 Task: Create a due date automation trigger when advanced on, on the monday before a card is due add fields without custom field "Resume" set to a number greater or equal to 1 and greater than 10 at 11:00 AM.
Action: Mouse moved to (1300, 95)
Screenshot: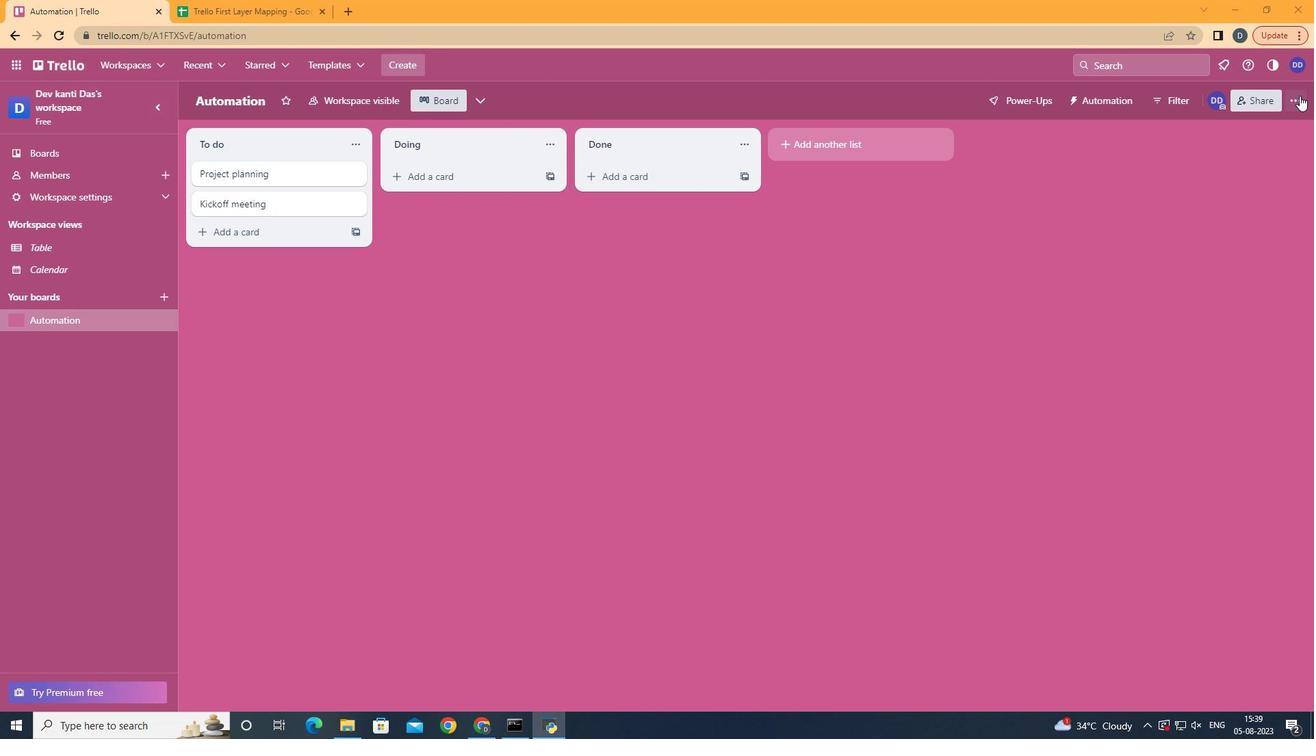 
Action: Mouse pressed left at (1300, 95)
Screenshot: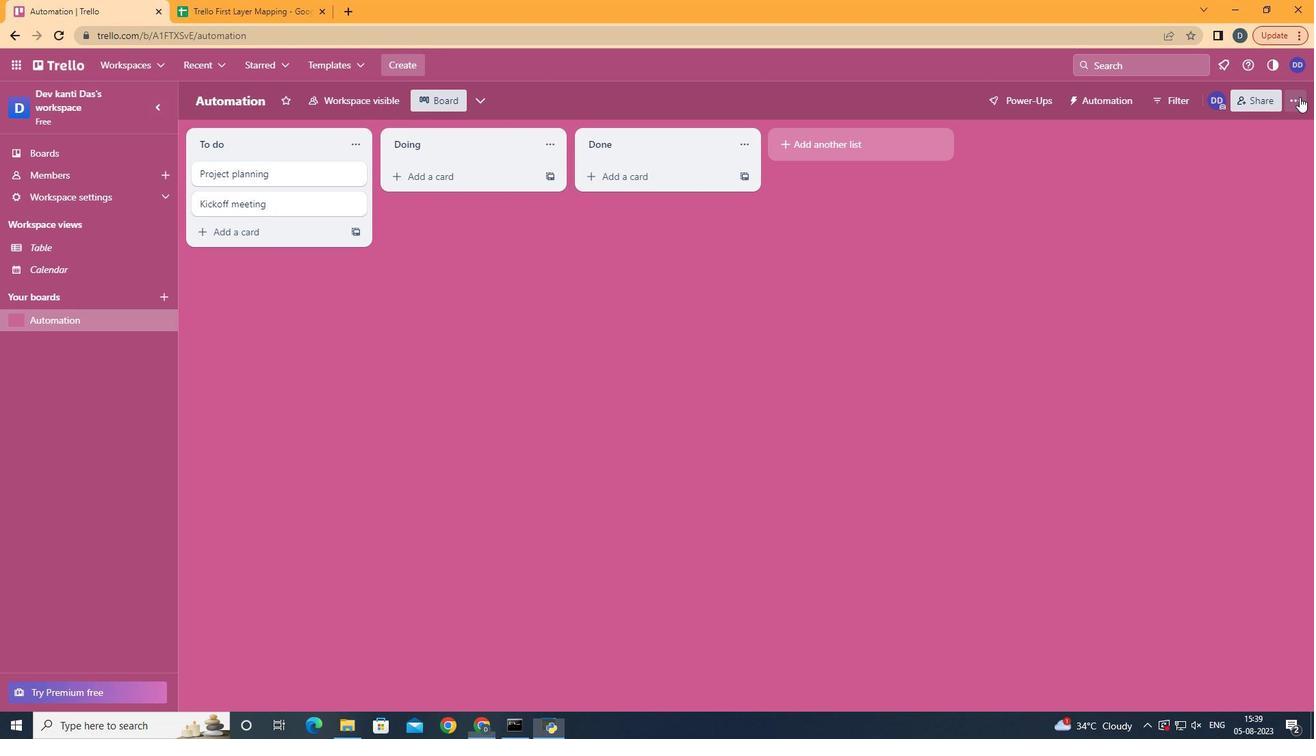 
Action: Mouse moved to (1185, 288)
Screenshot: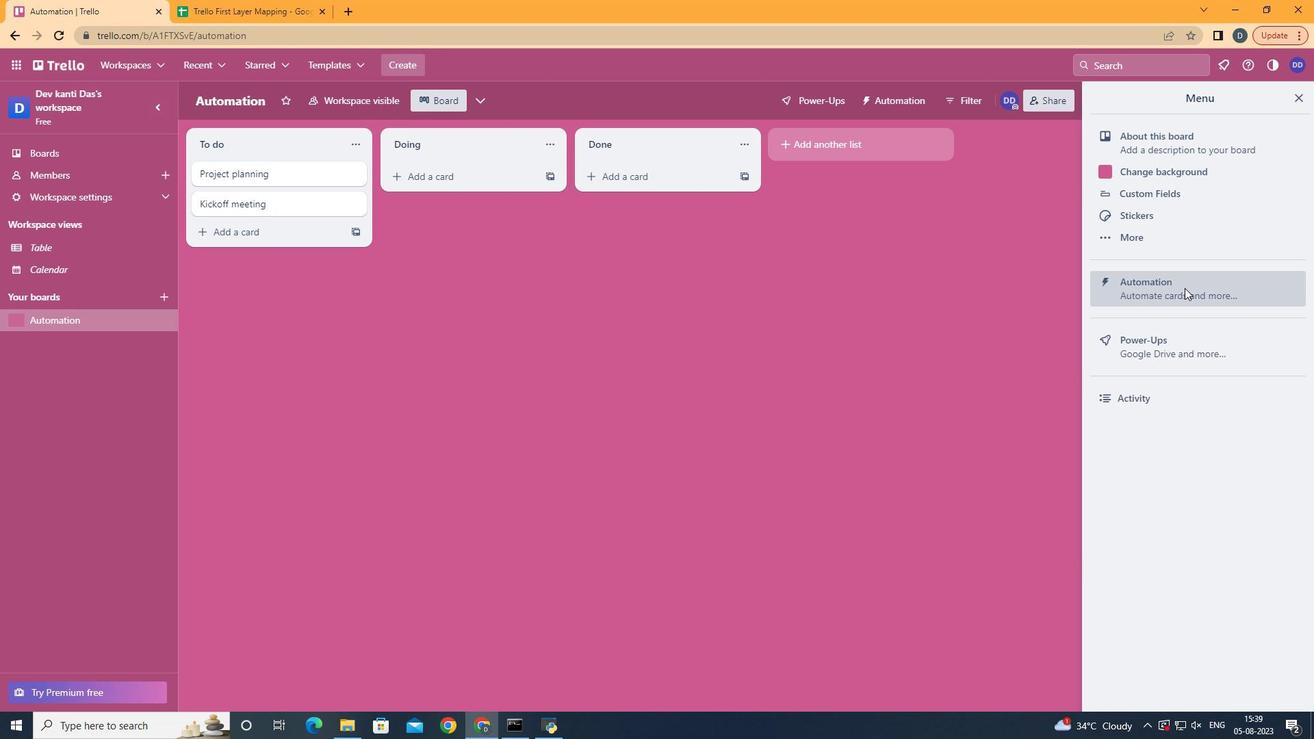 
Action: Mouse pressed left at (1185, 288)
Screenshot: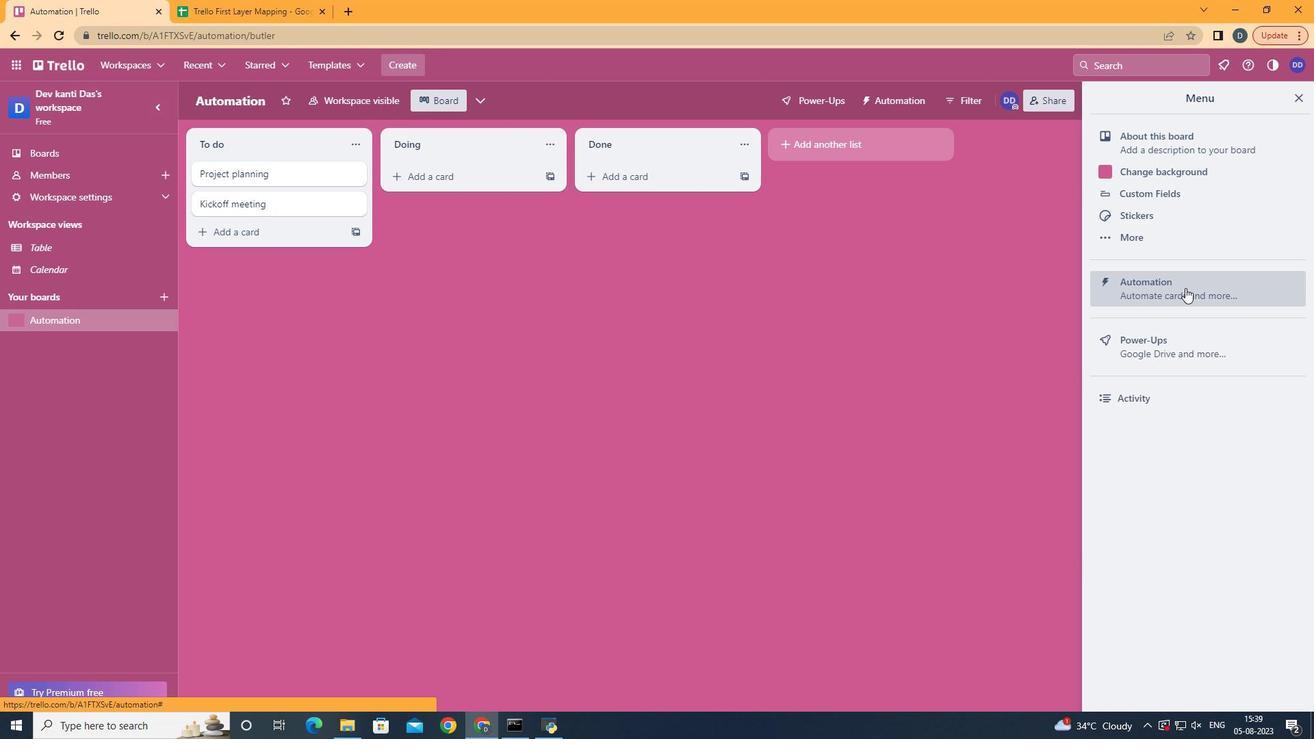 
Action: Mouse moved to (273, 276)
Screenshot: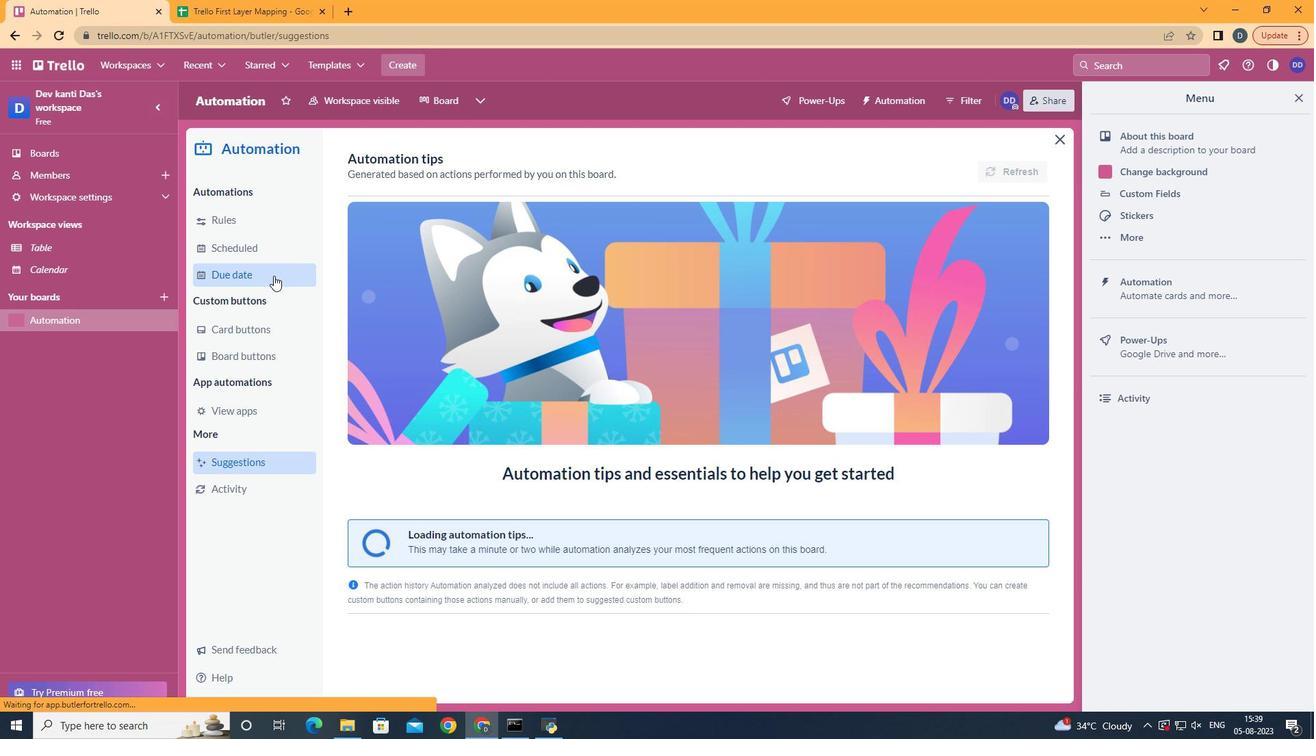 
Action: Mouse pressed left at (273, 276)
Screenshot: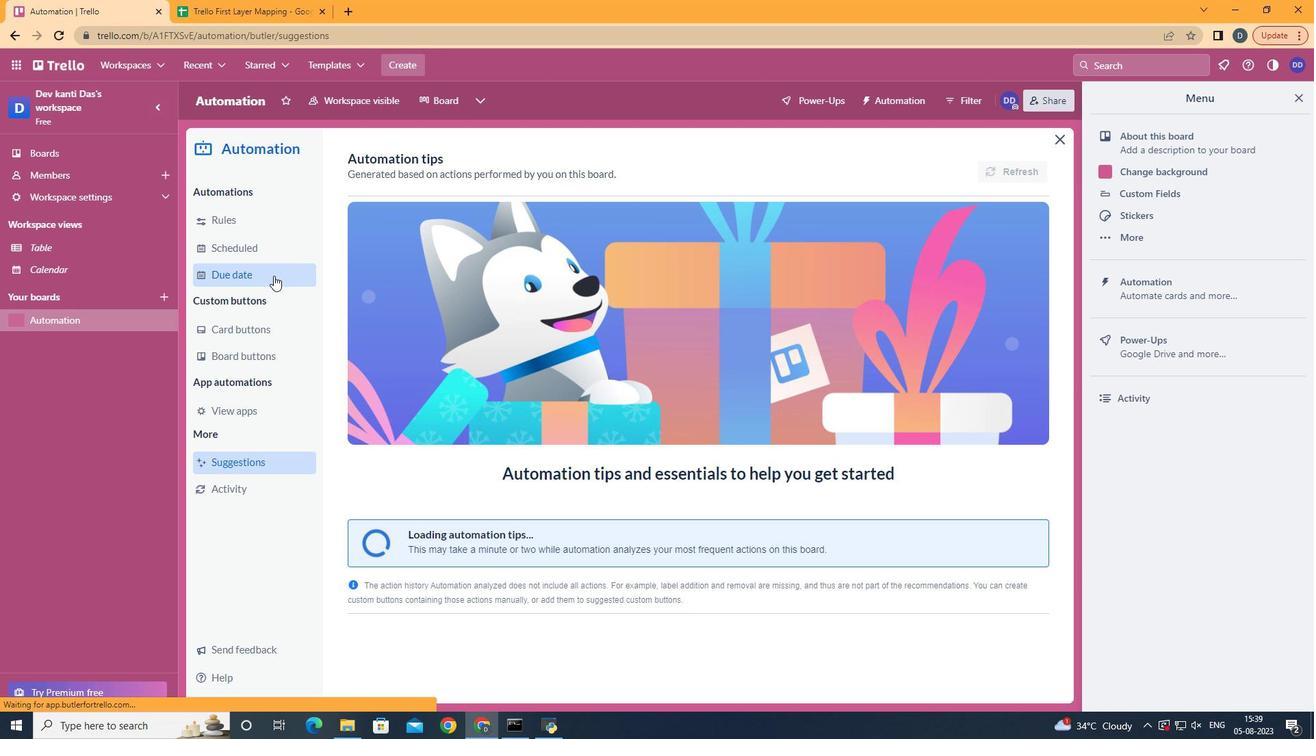 
Action: Mouse moved to (958, 160)
Screenshot: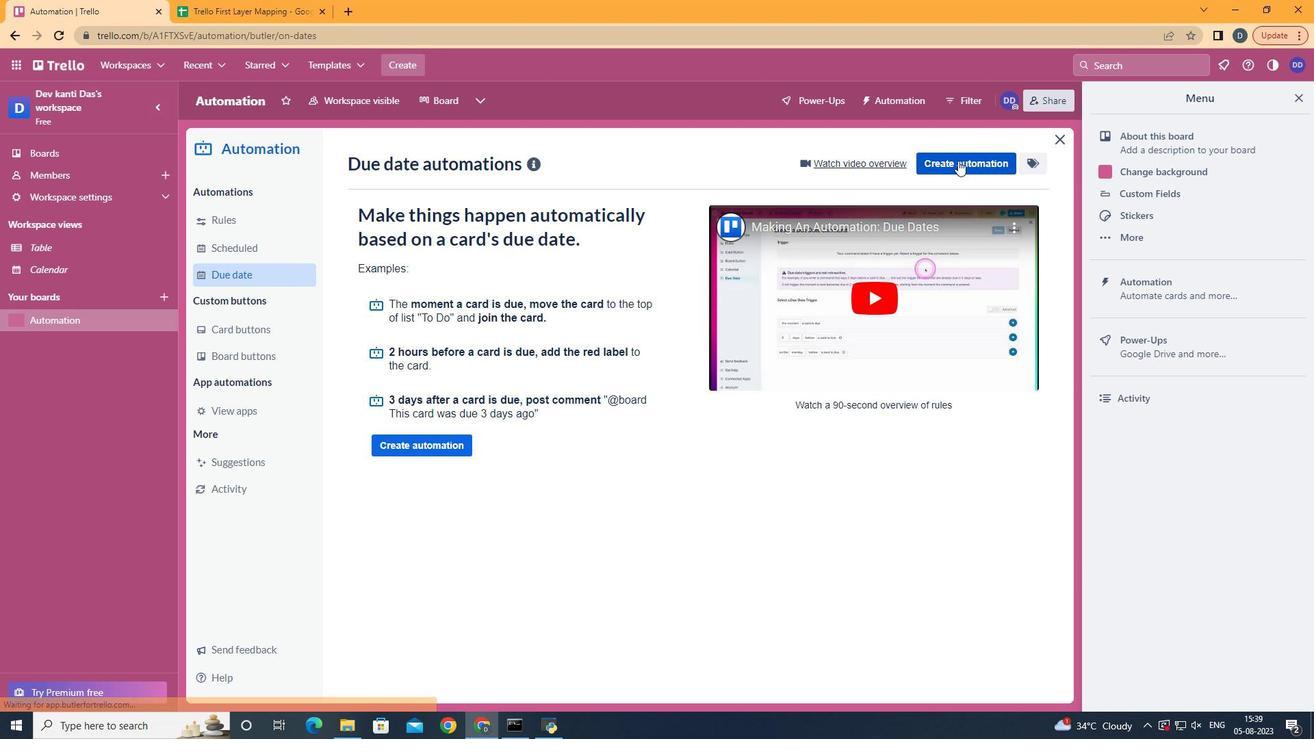
Action: Mouse pressed left at (958, 160)
Screenshot: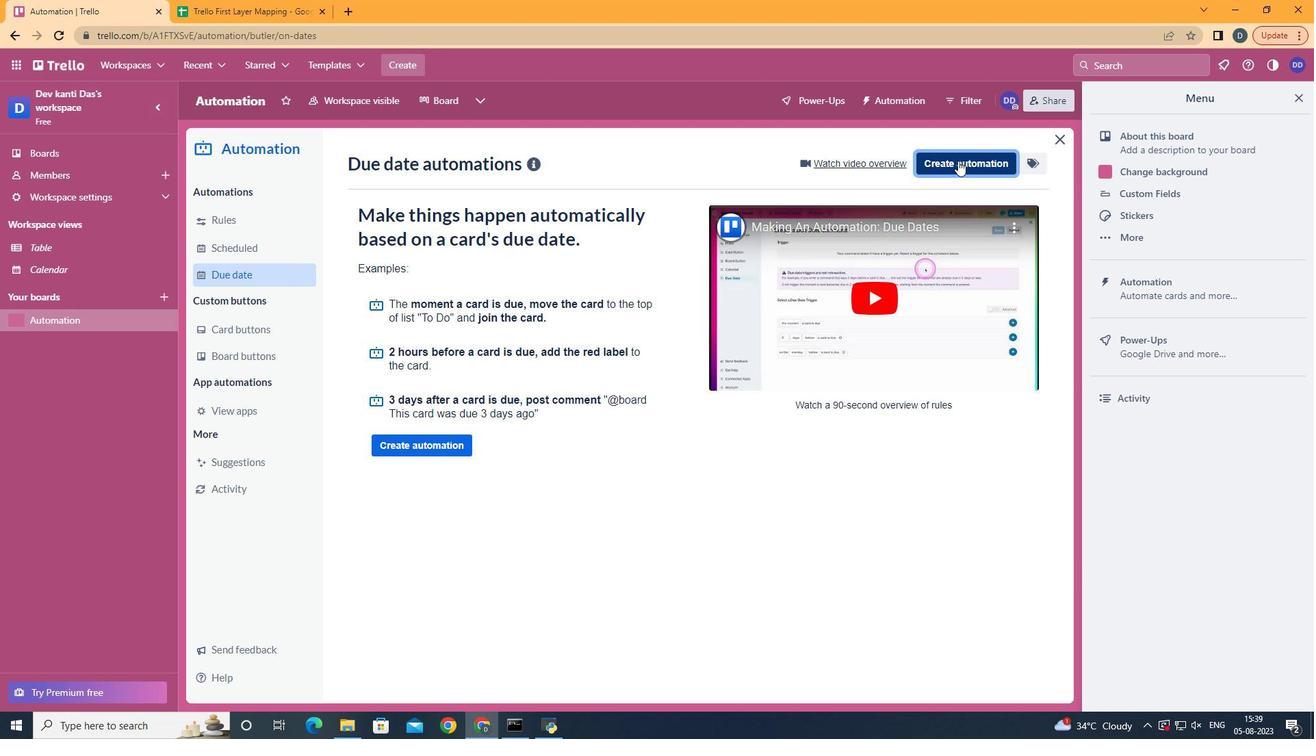 
Action: Mouse moved to (680, 296)
Screenshot: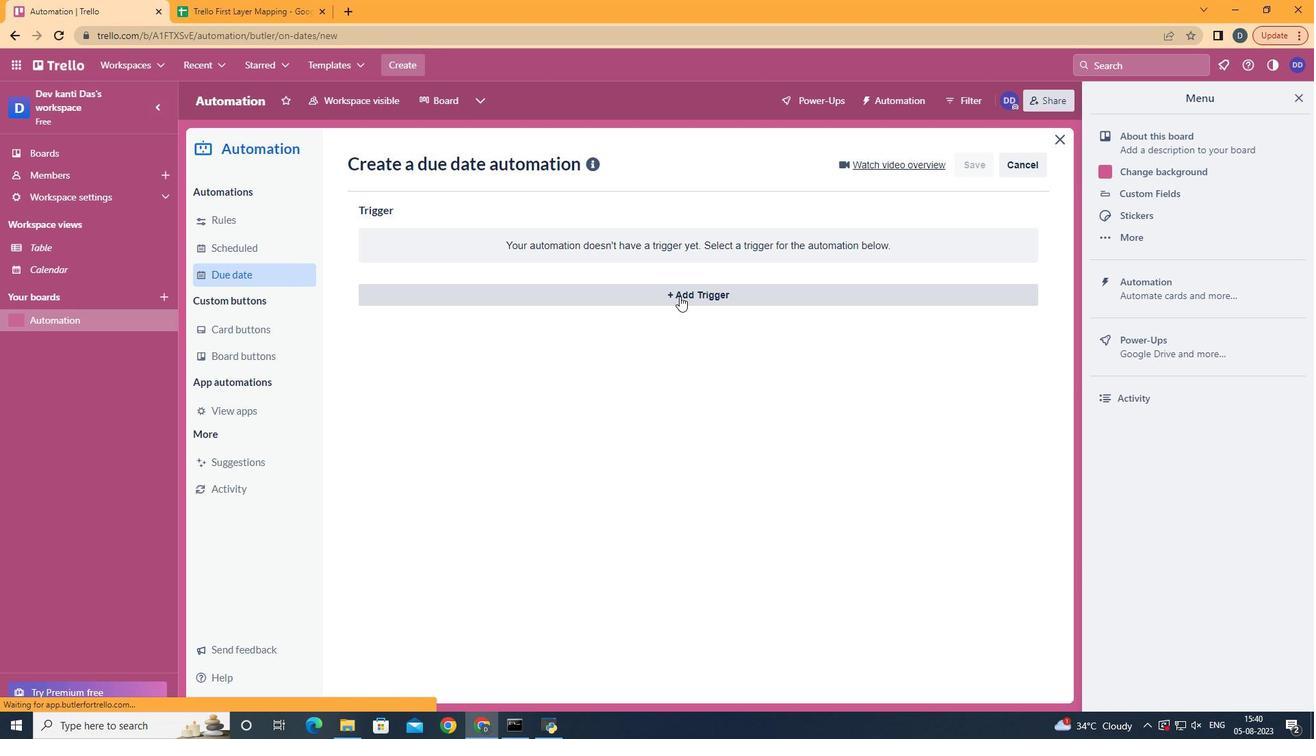 
Action: Mouse pressed left at (680, 296)
Screenshot: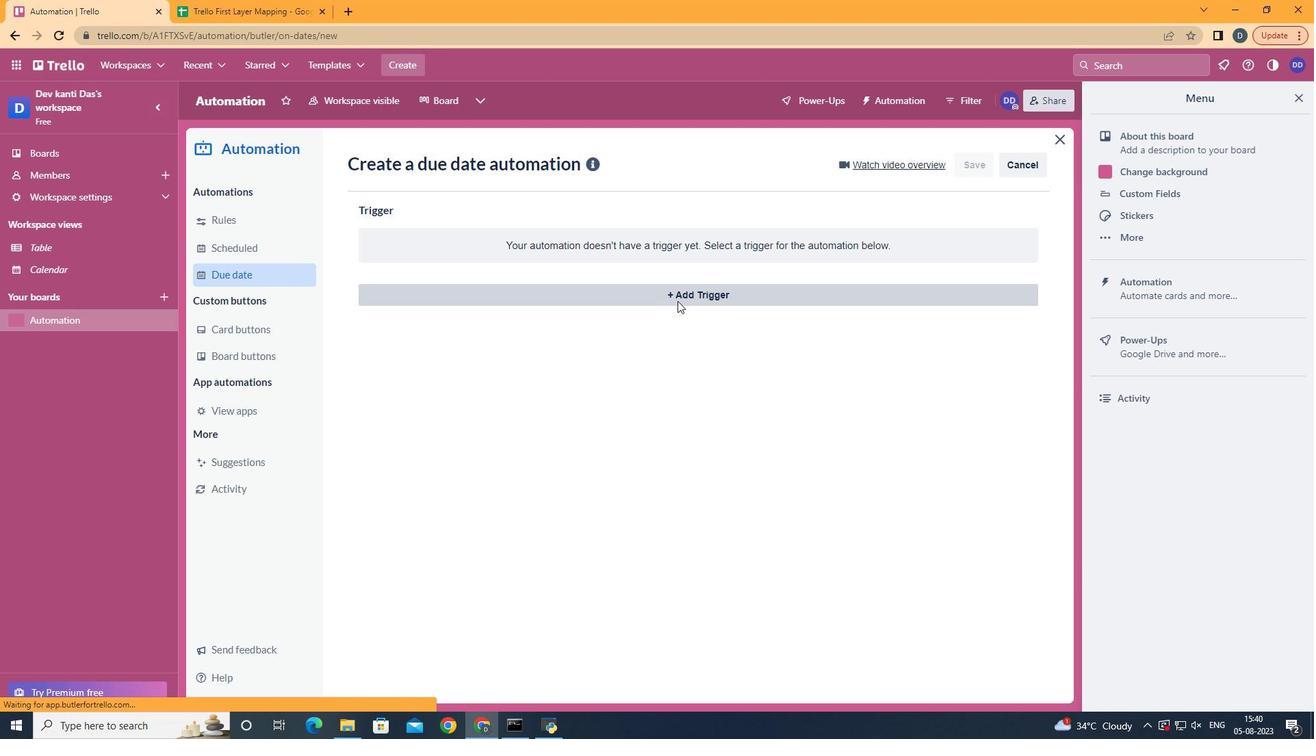 
Action: Mouse moved to (439, 355)
Screenshot: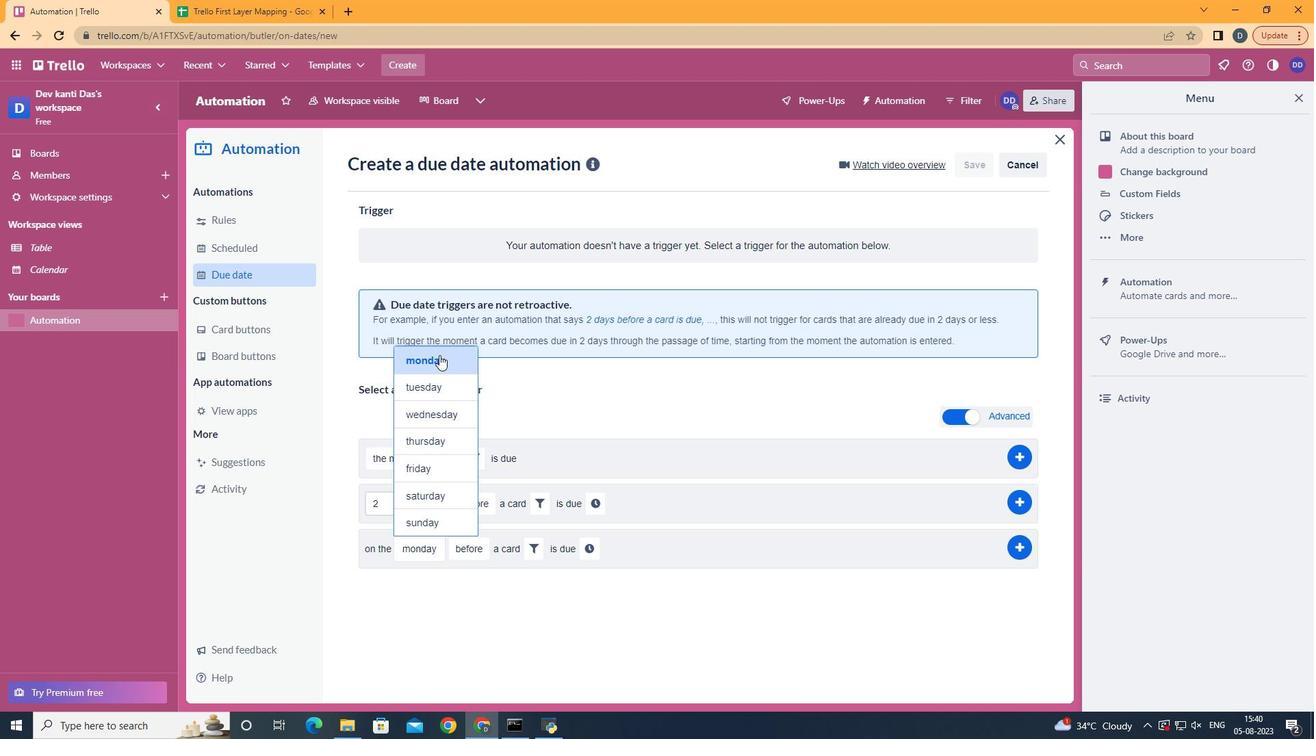 
Action: Mouse pressed left at (439, 355)
Screenshot: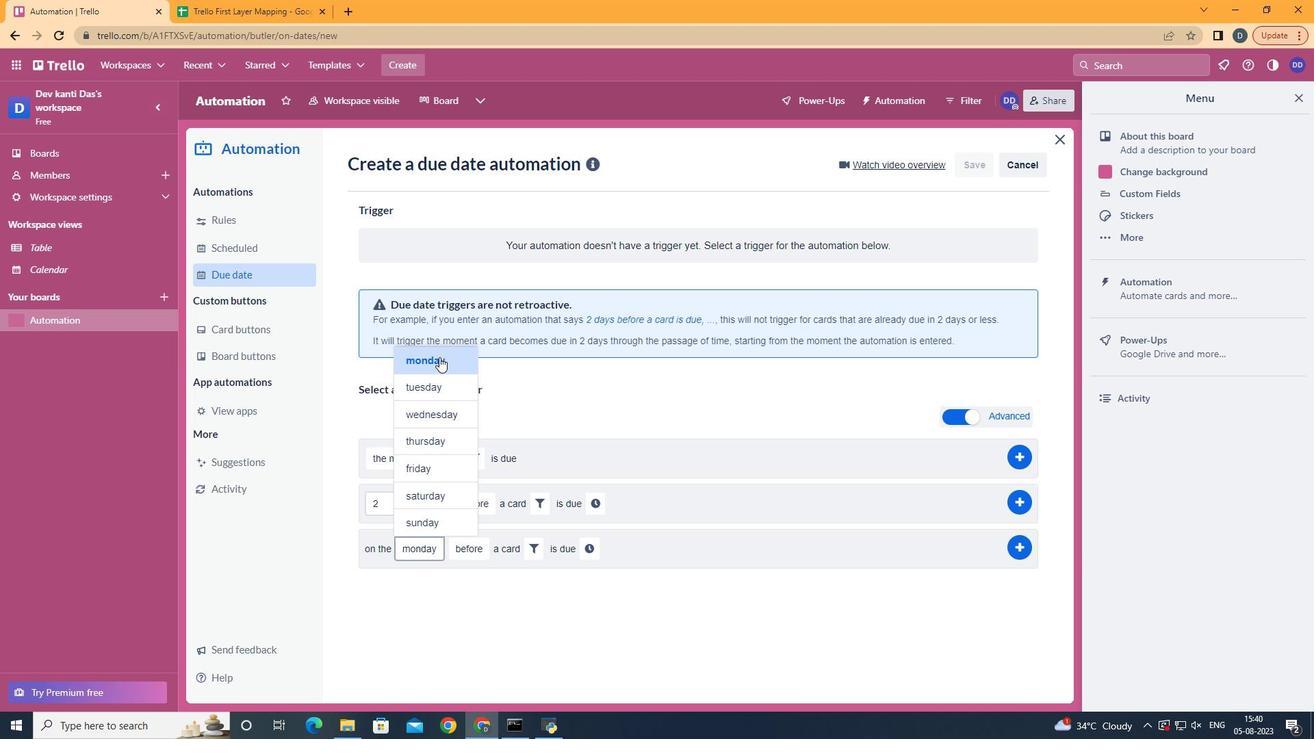 
Action: Mouse moved to (473, 565)
Screenshot: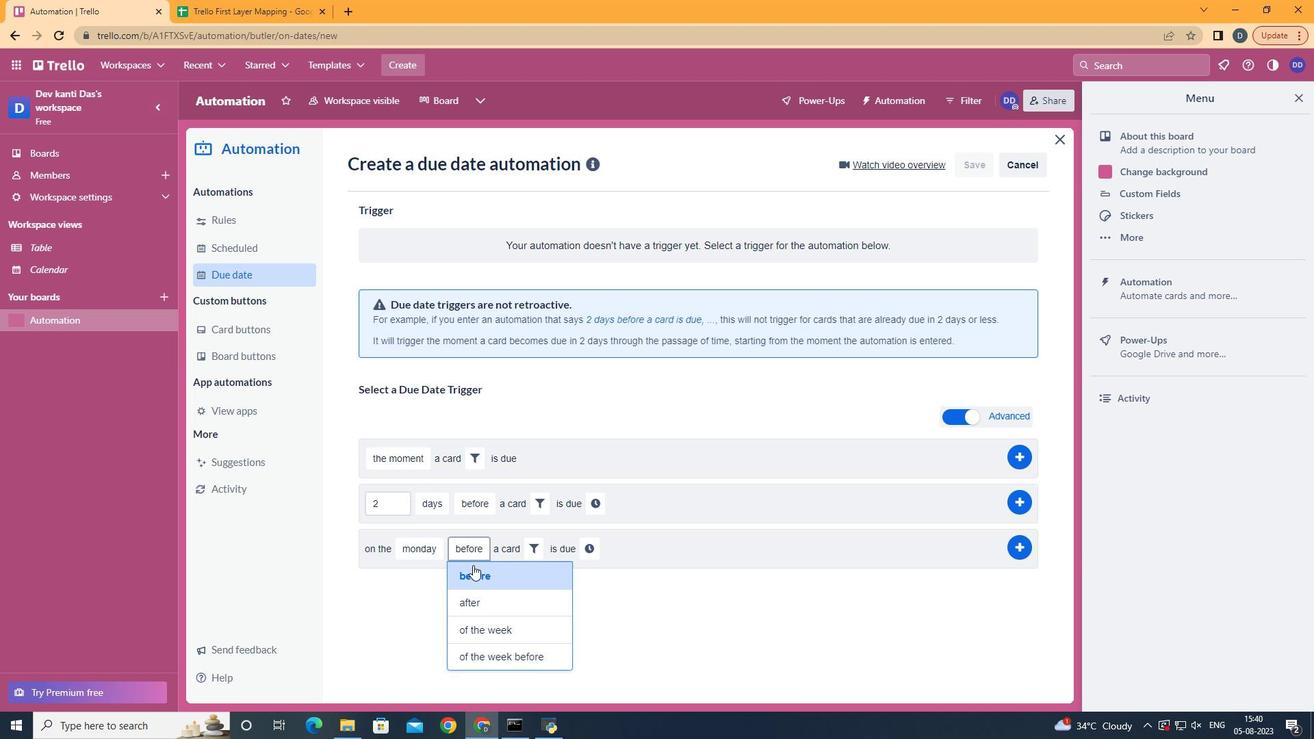
Action: Mouse pressed left at (473, 565)
Screenshot: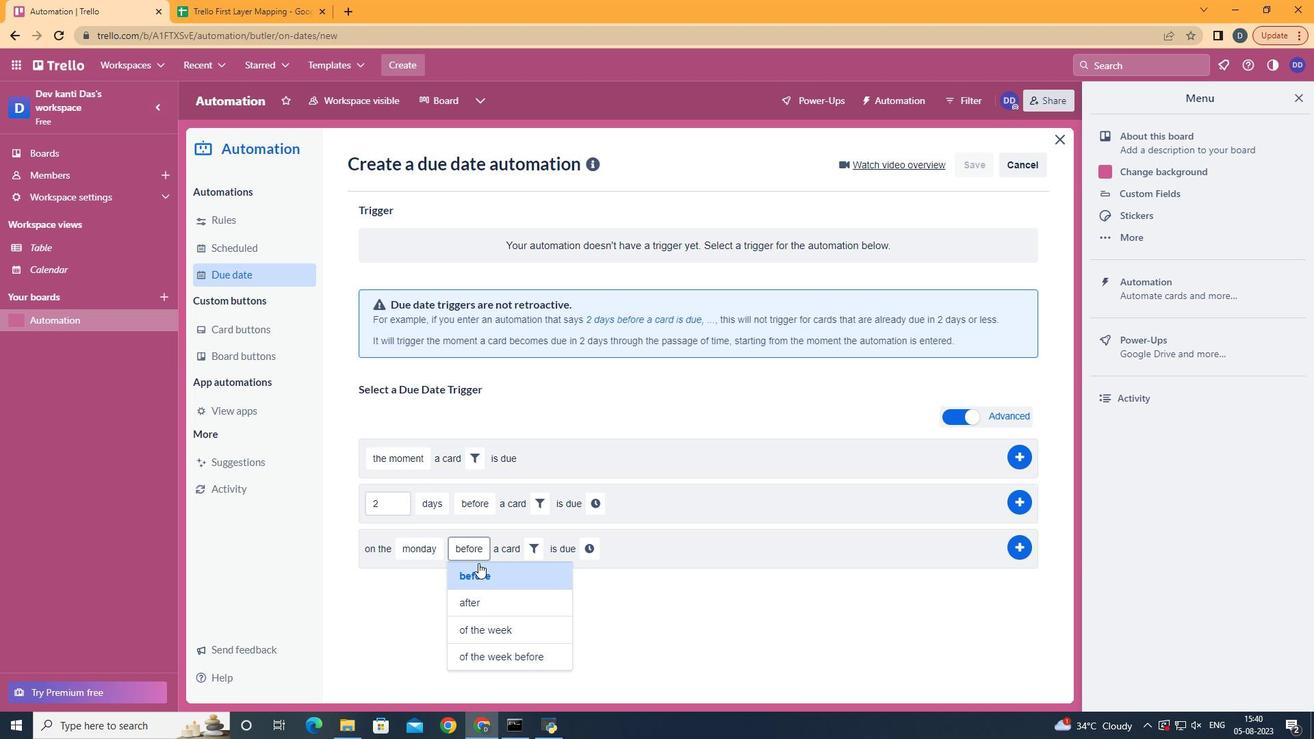 
Action: Mouse moved to (530, 541)
Screenshot: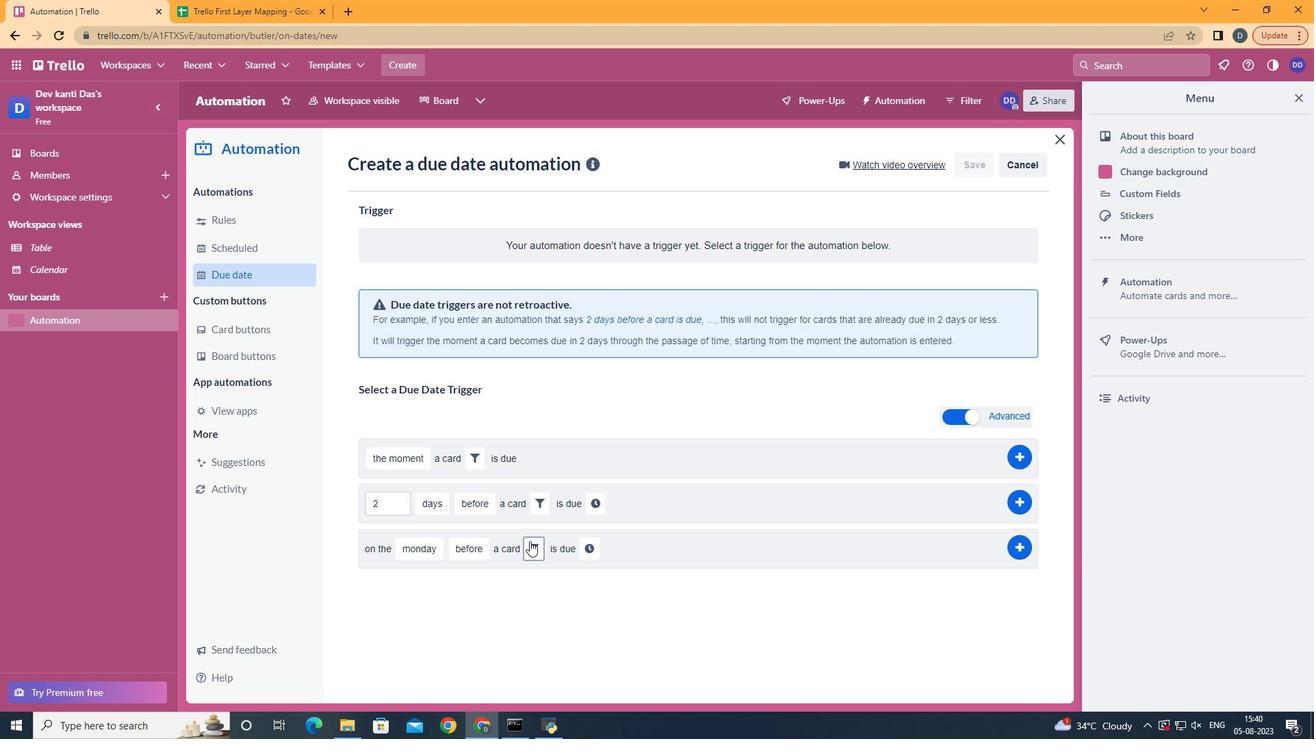 
Action: Mouse pressed left at (530, 541)
Screenshot: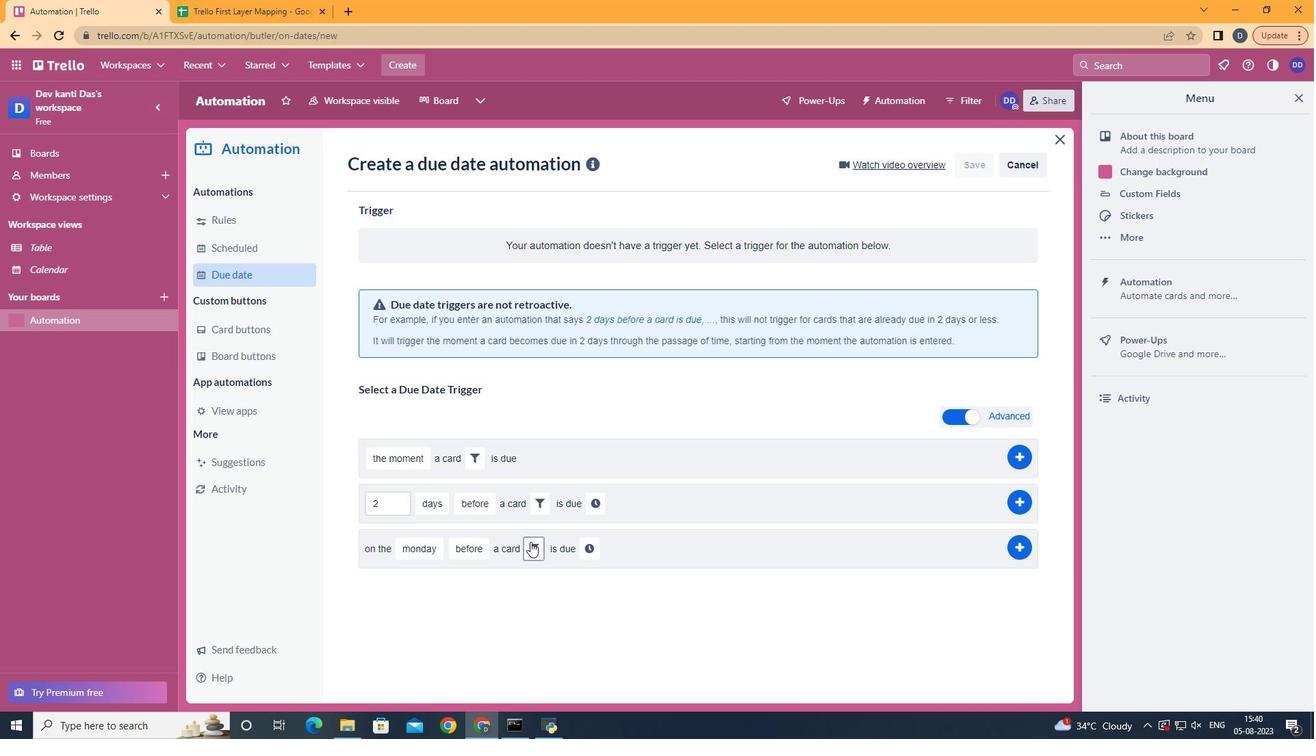 
Action: Mouse moved to (751, 600)
Screenshot: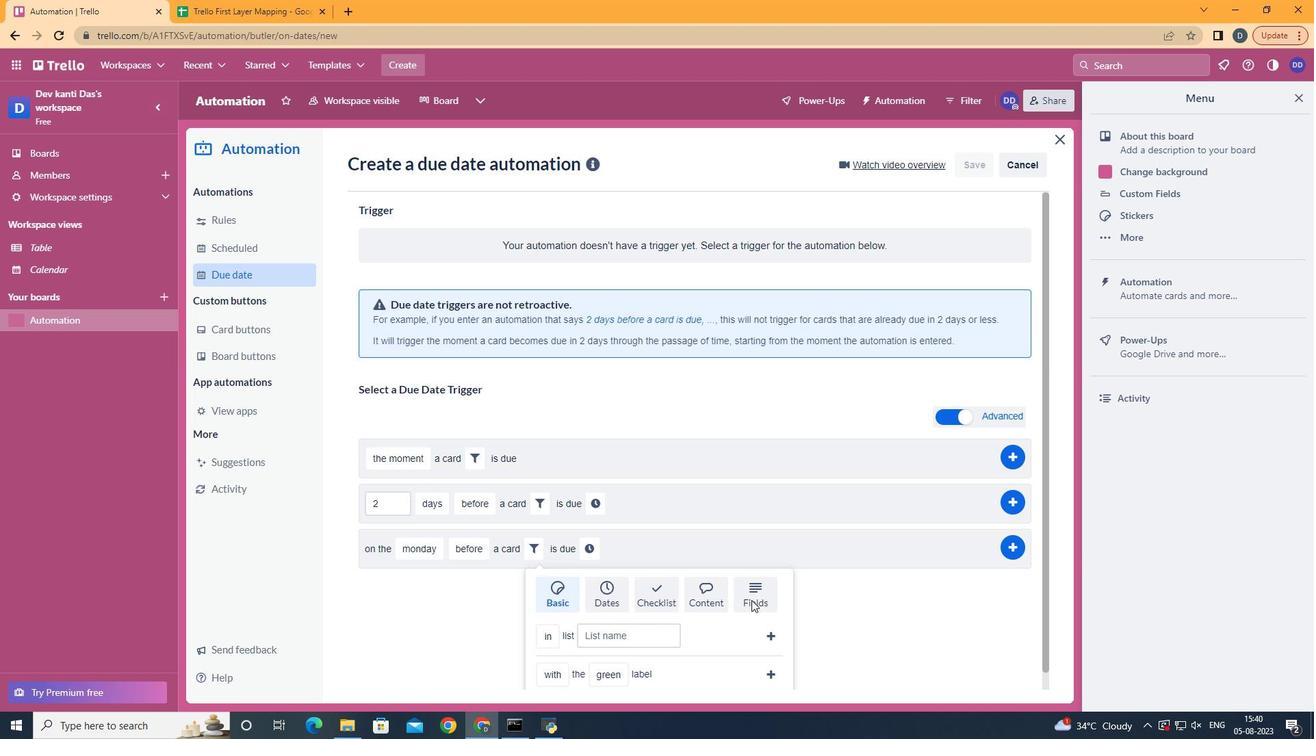 
Action: Mouse pressed left at (751, 600)
Screenshot: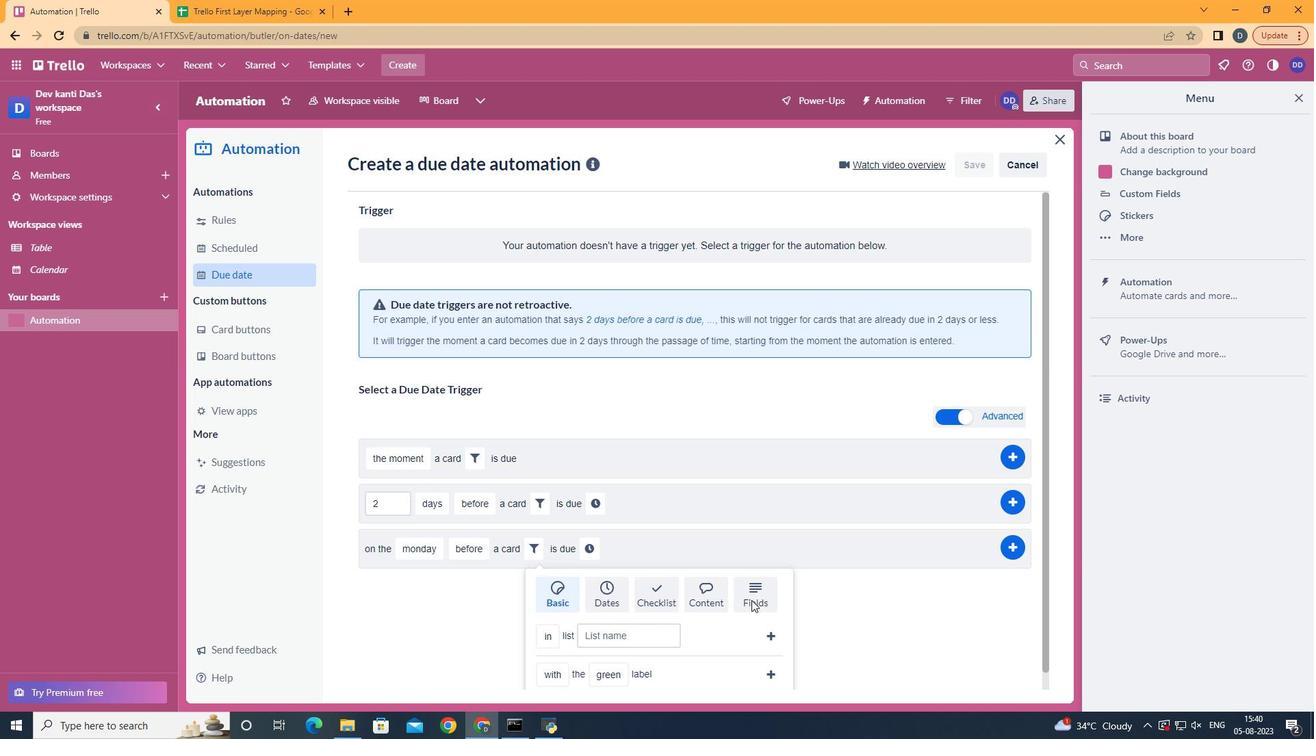 
Action: Mouse moved to (753, 590)
Screenshot: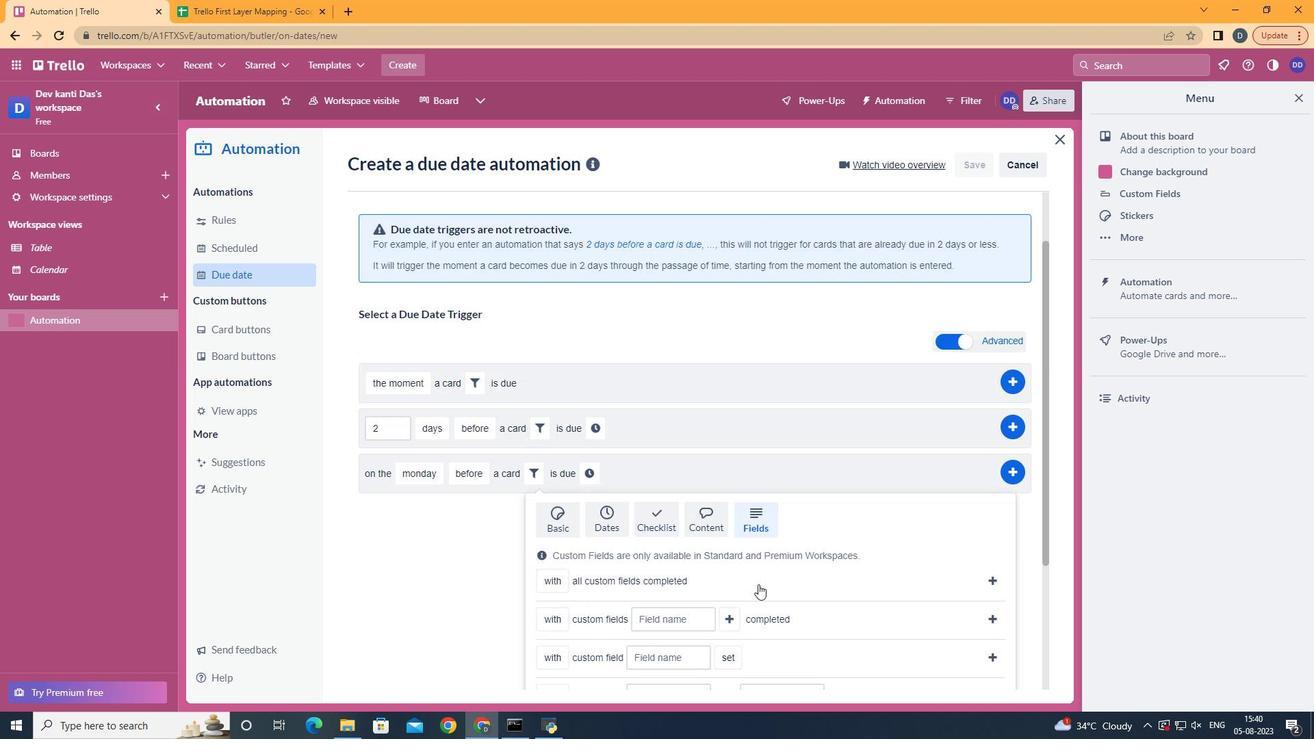 
Action: Mouse scrolled (753, 589) with delta (0, 0)
Screenshot: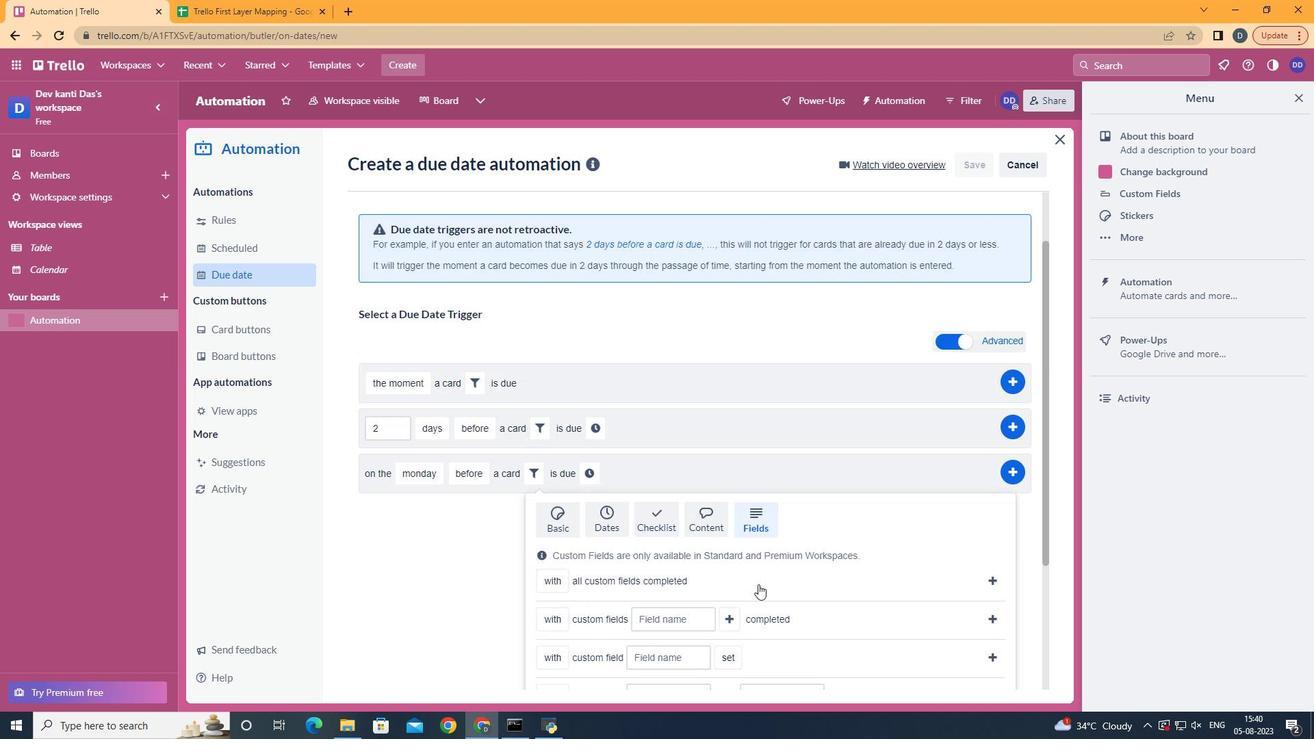 
Action: Mouse scrolled (753, 589) with delta (0, 0)
Screenshot: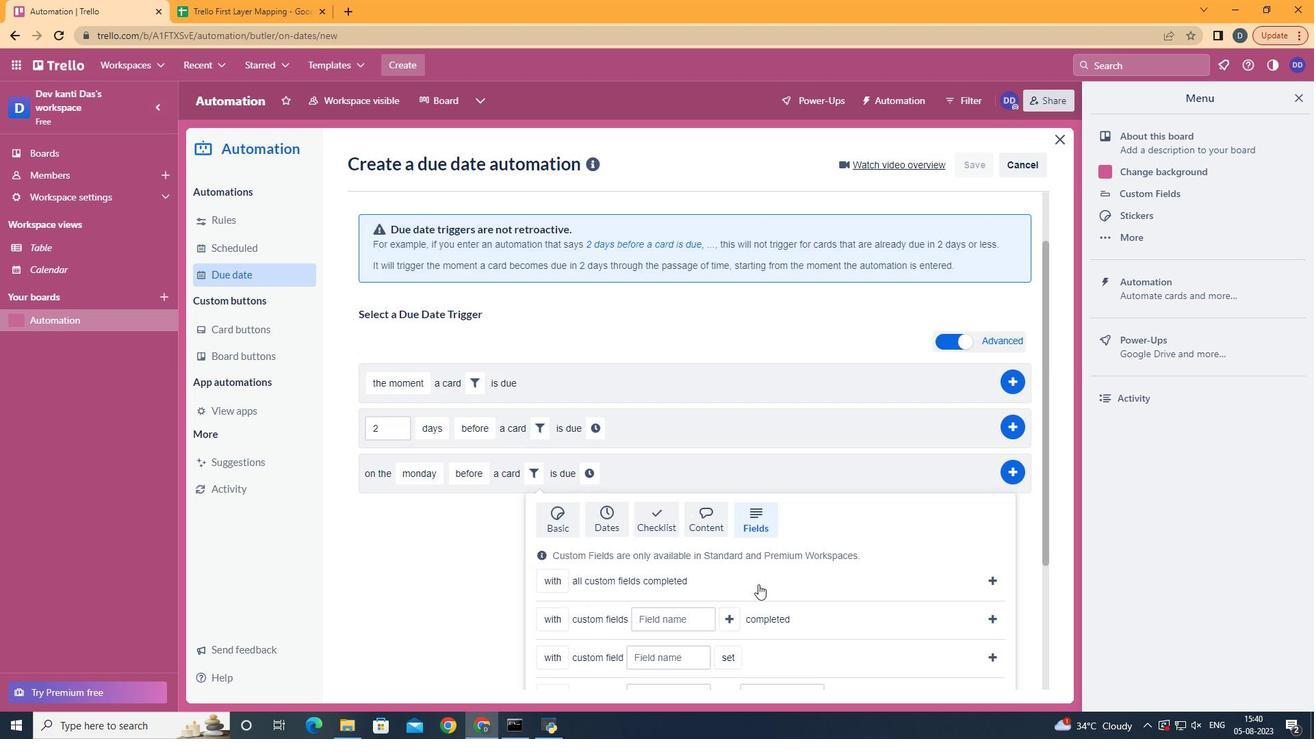 
Action: Mouse scrolled (753, 589) with delta (0, 0)
Screenshot: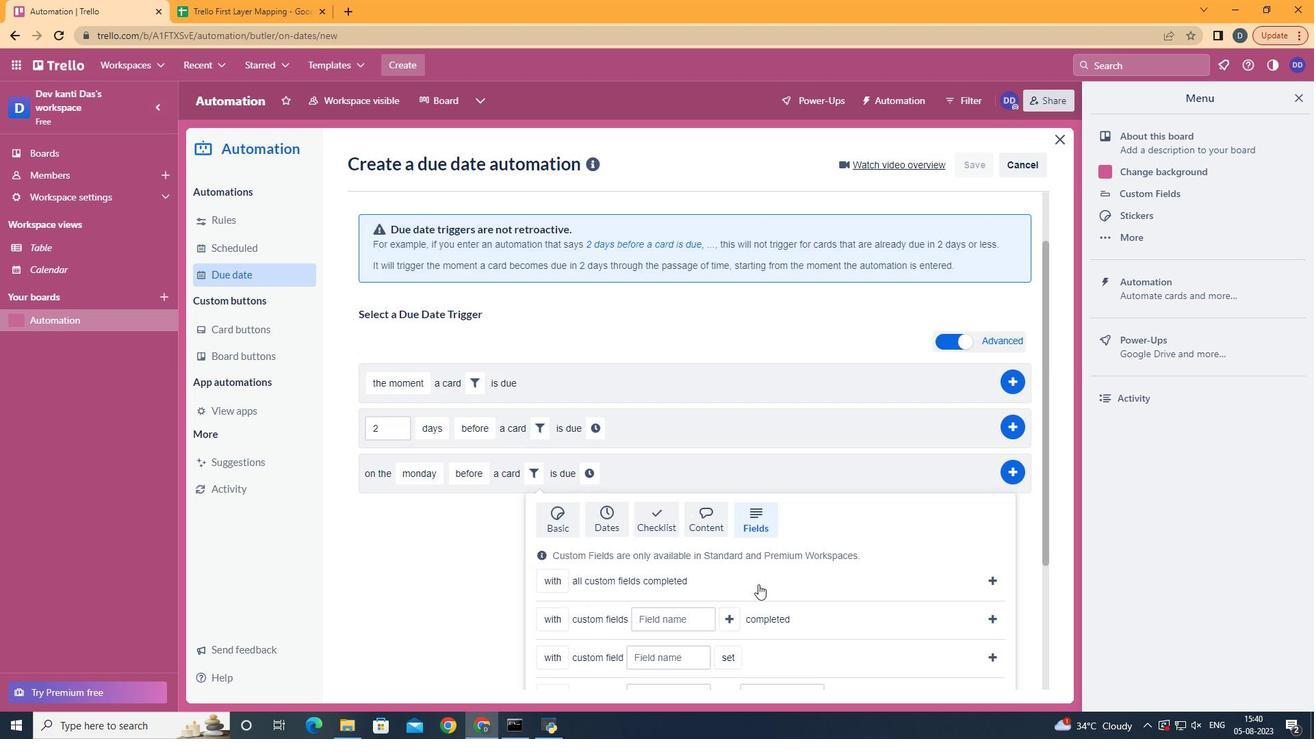 
Action: Mouse scrolled (753, 589) with delta (0, 0)
Screenshot: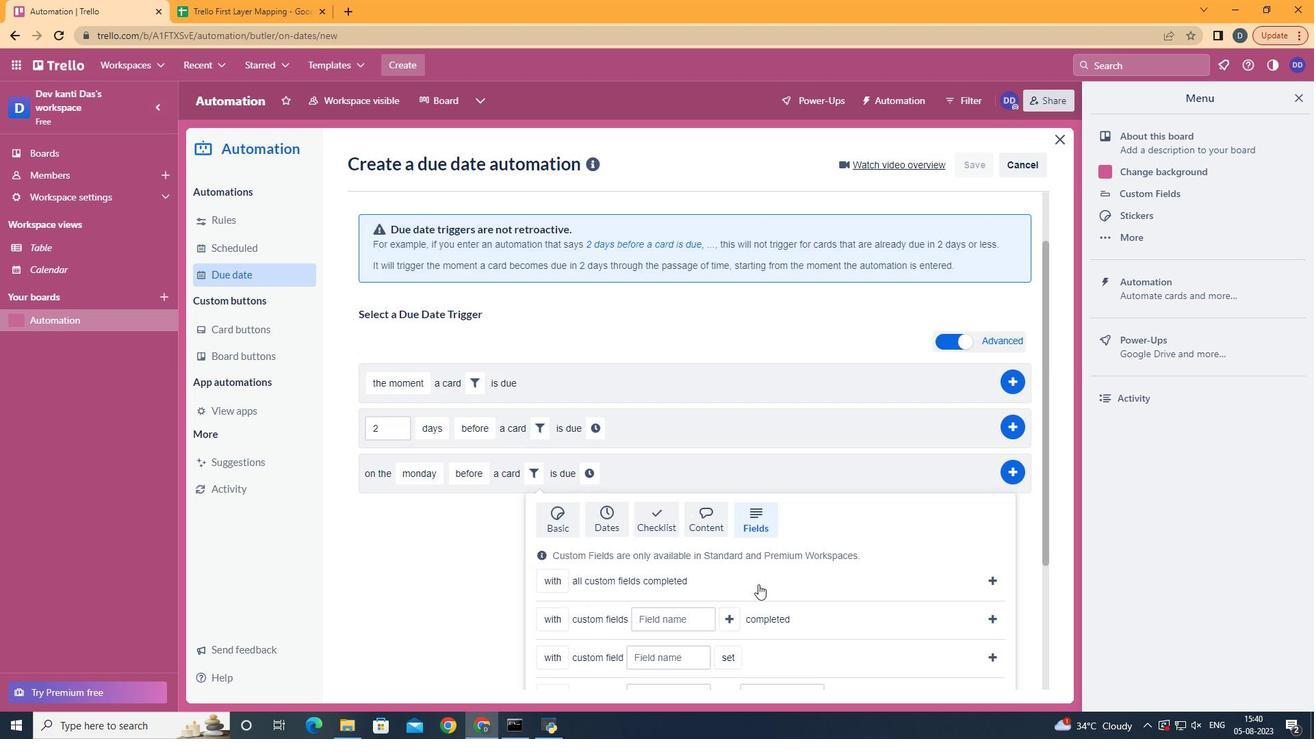 
Action: Mouse scrolled (753, 589) with delta (0, 0)
Screenshot: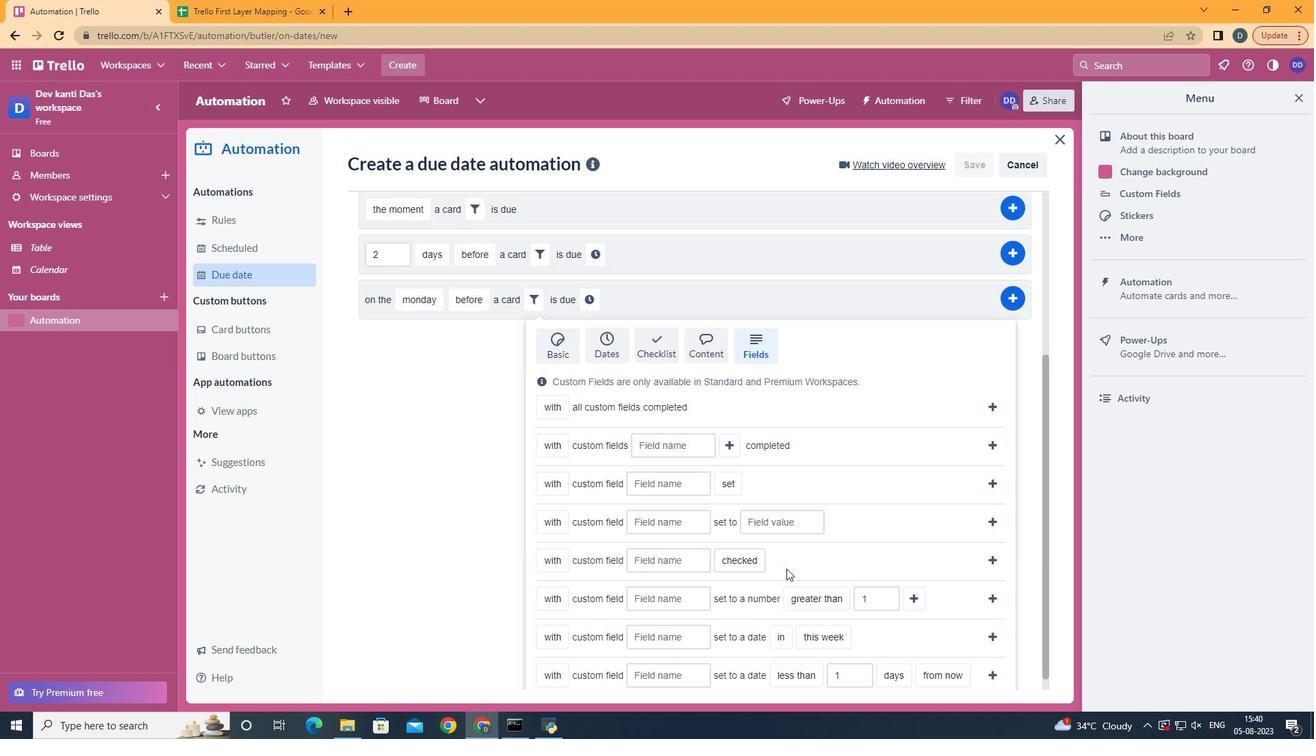 
Action: Mouse scrolled (753, 589) with delta (0, 0)
Screenshot: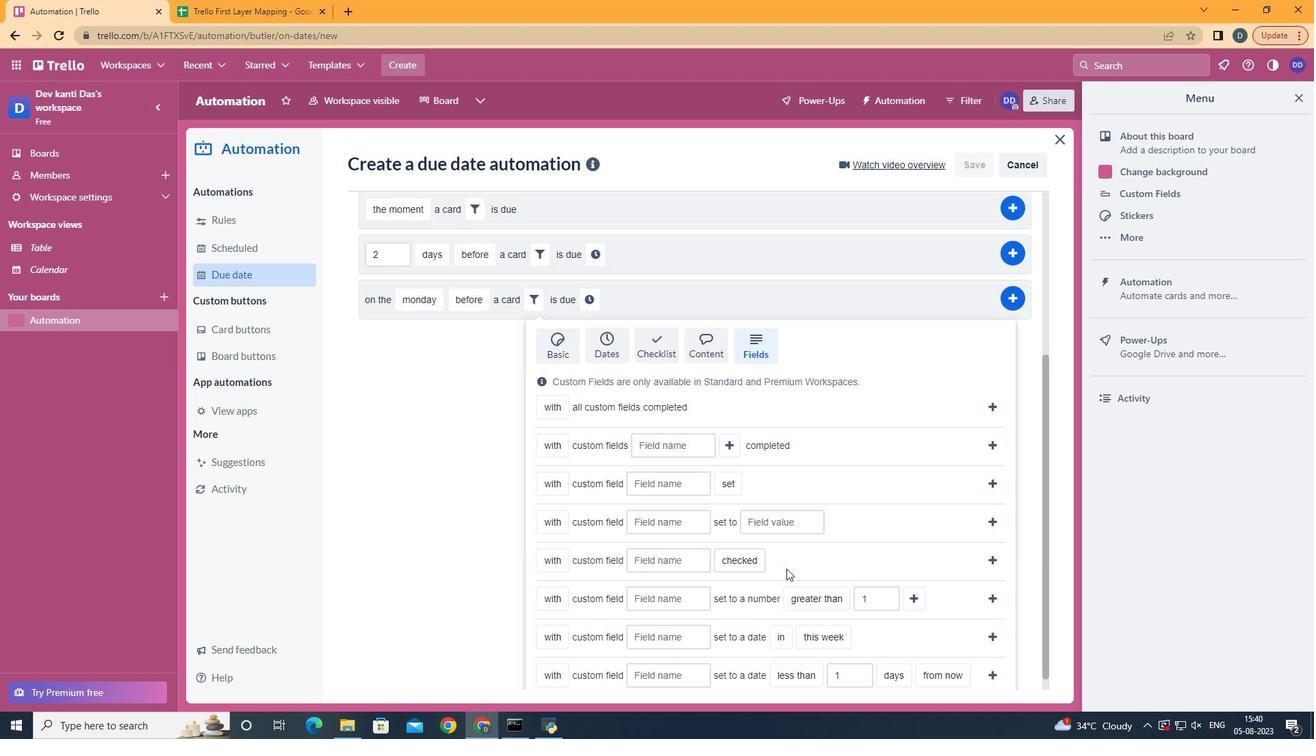 
Action: Mouse moved to (561, 640)
Screenshot: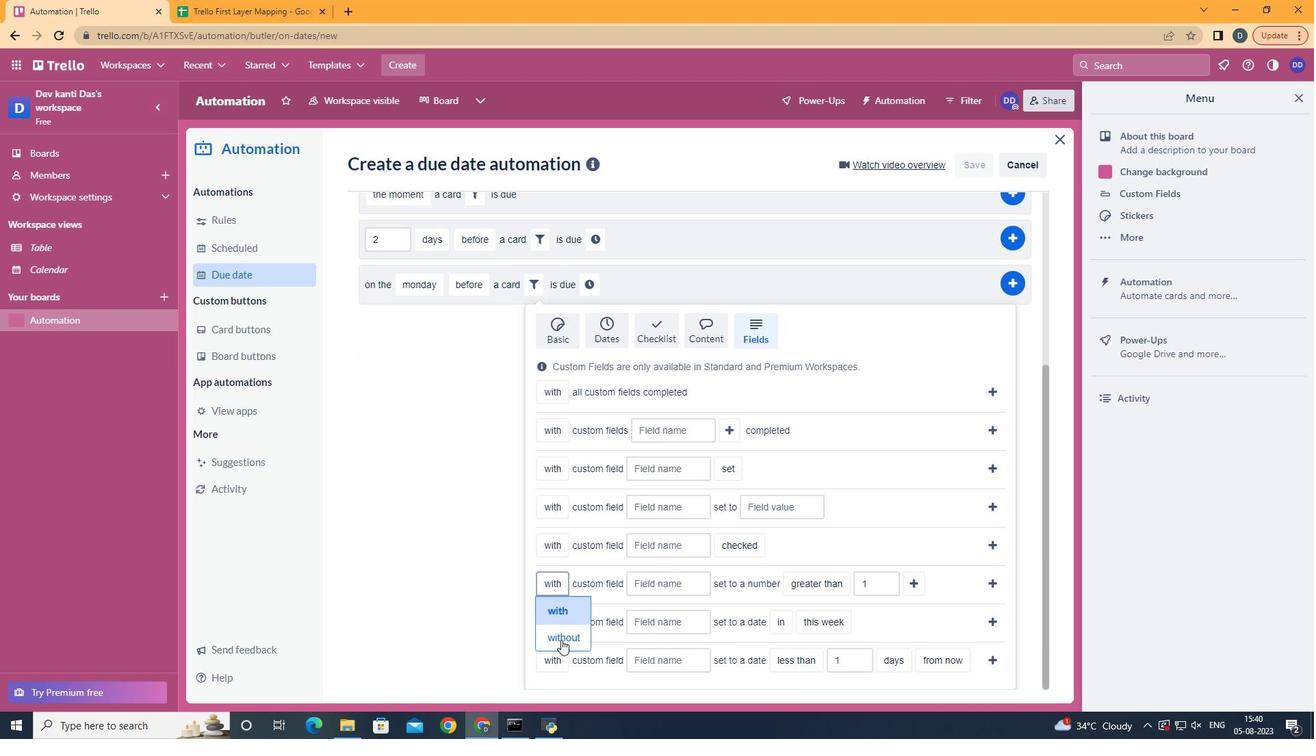 
Action: Mouse pressed left at (561, 640)
Screenshot: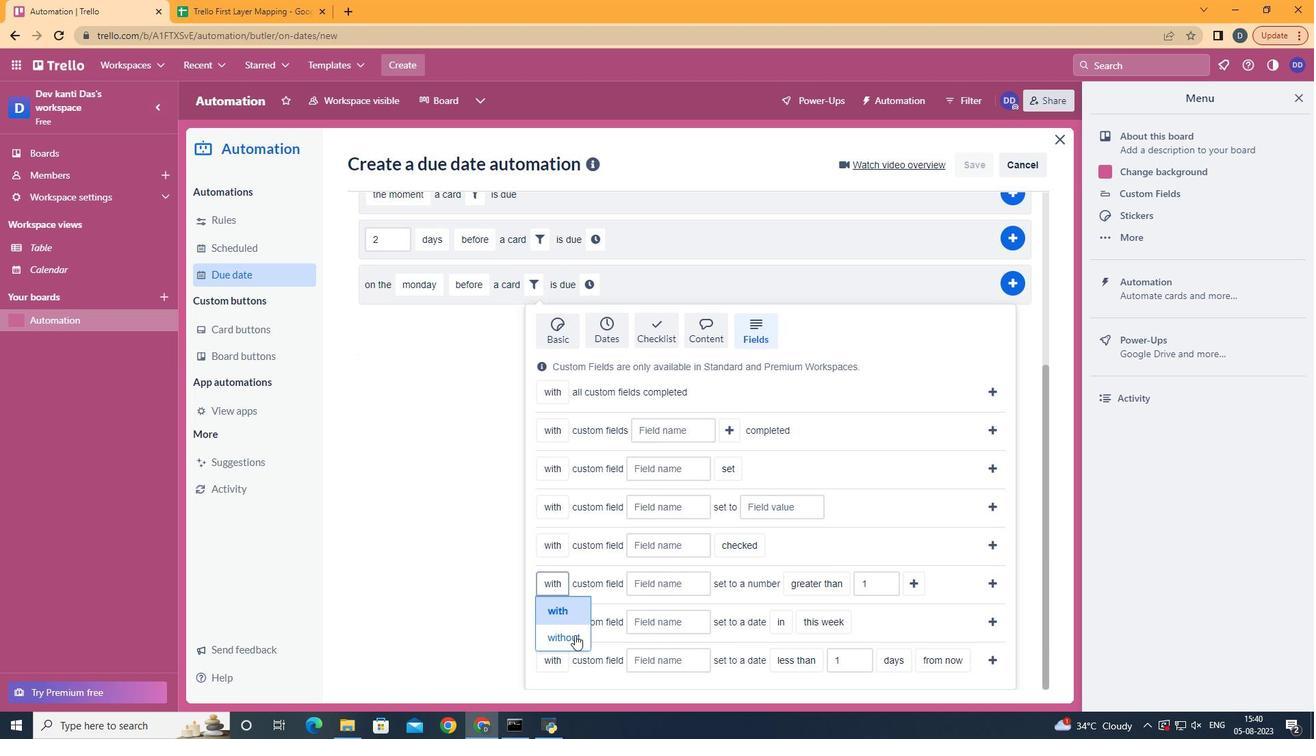 
Action: Mouse moved to (691, 589)
Screenshot: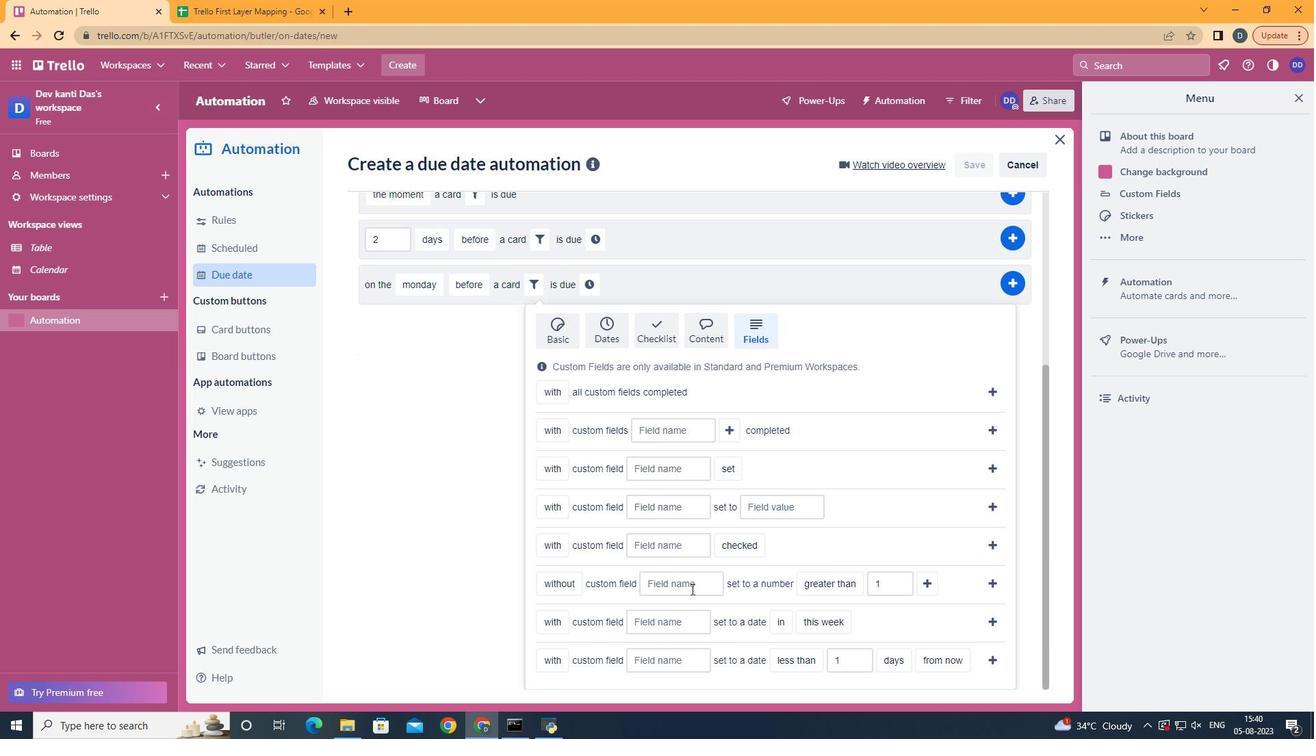 
Action: Mouse pressed left at (691, 589)
Screenshot: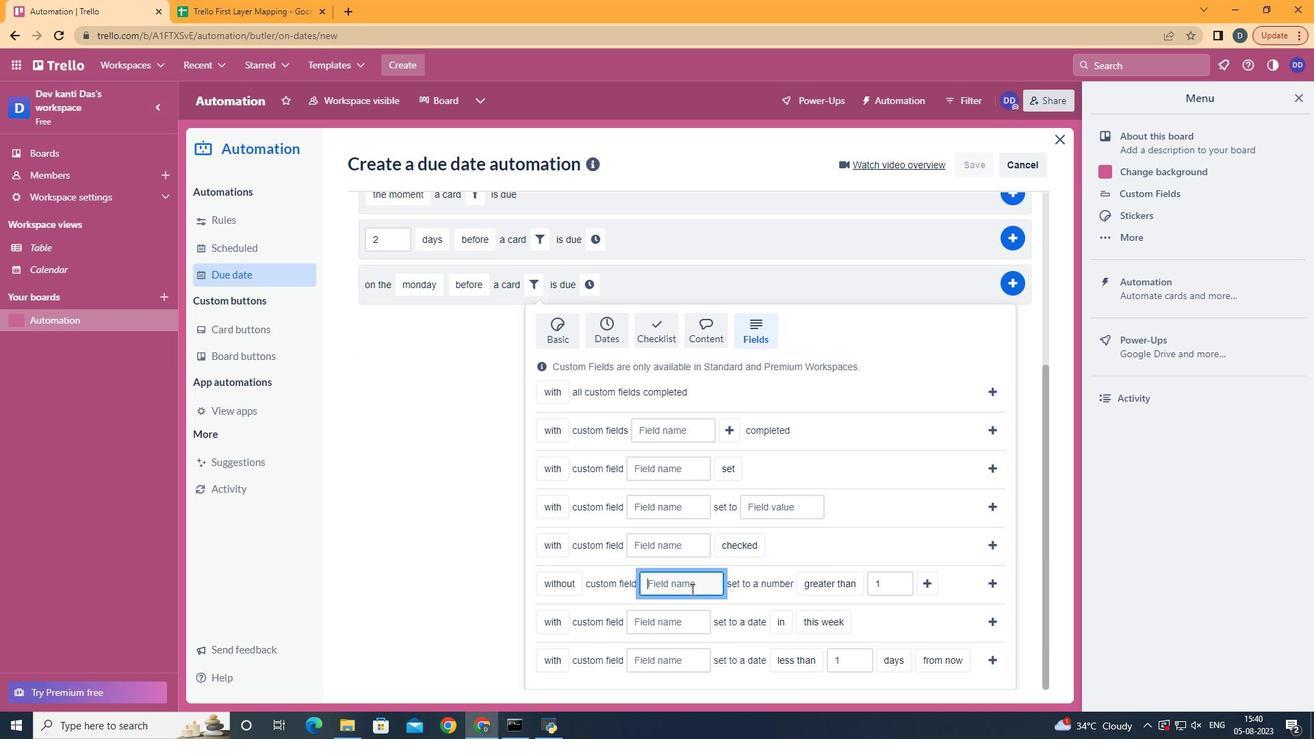 
Action: Mouse moved to (692, 588)
Screenshot: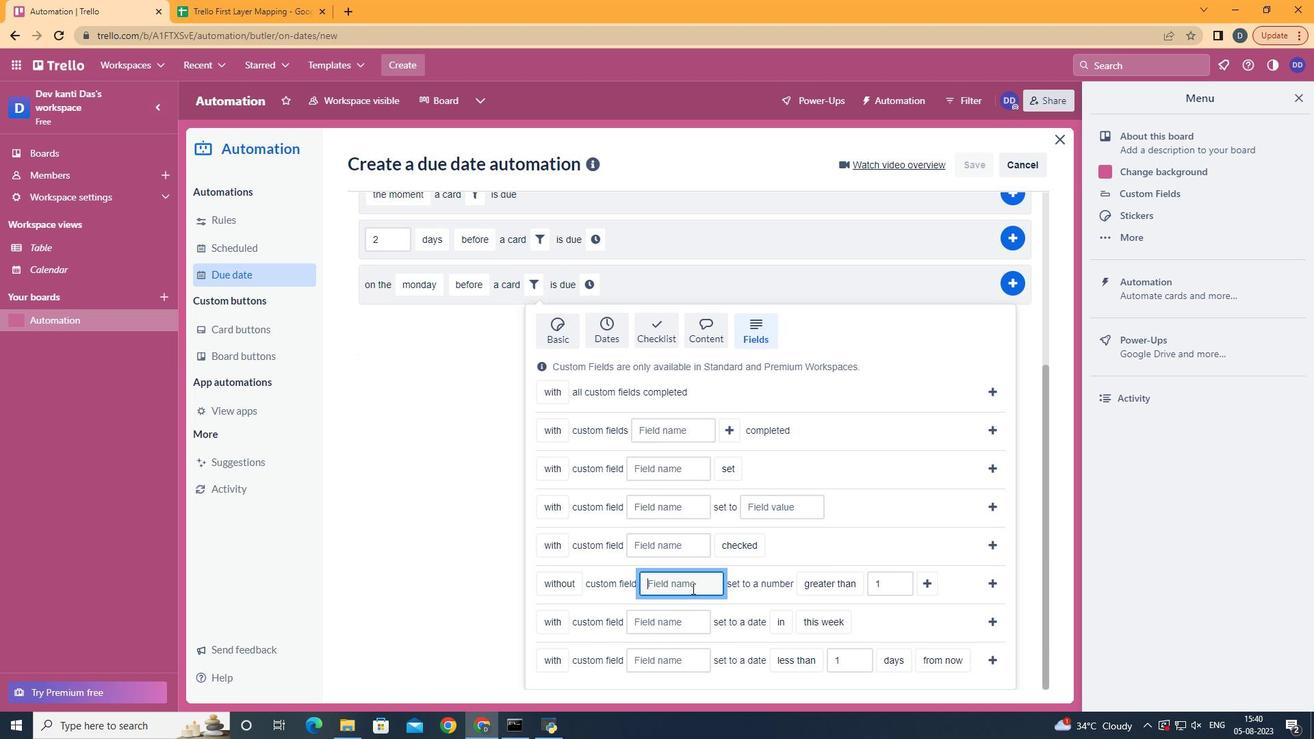 
Action: Key pressed <Key.shift>Resume
Screenshot: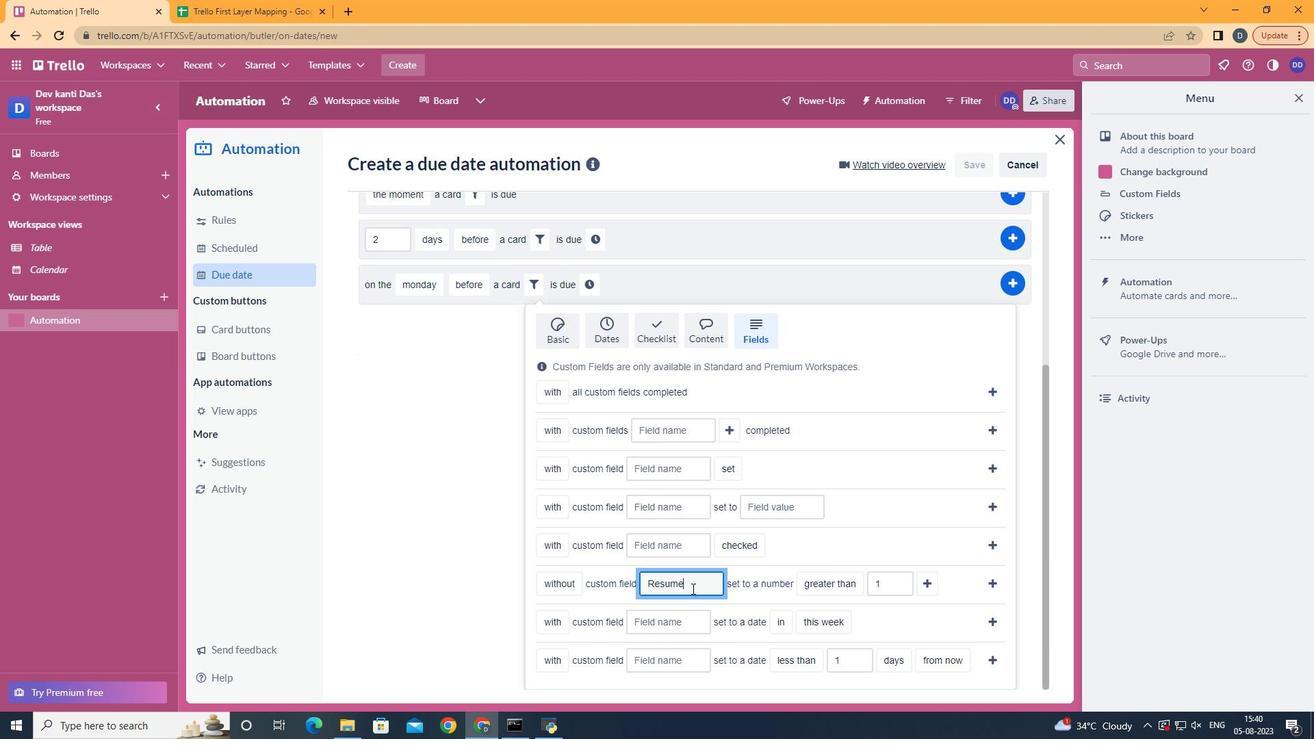 
Action: Mouse moved to (867, 508)
Screenshot: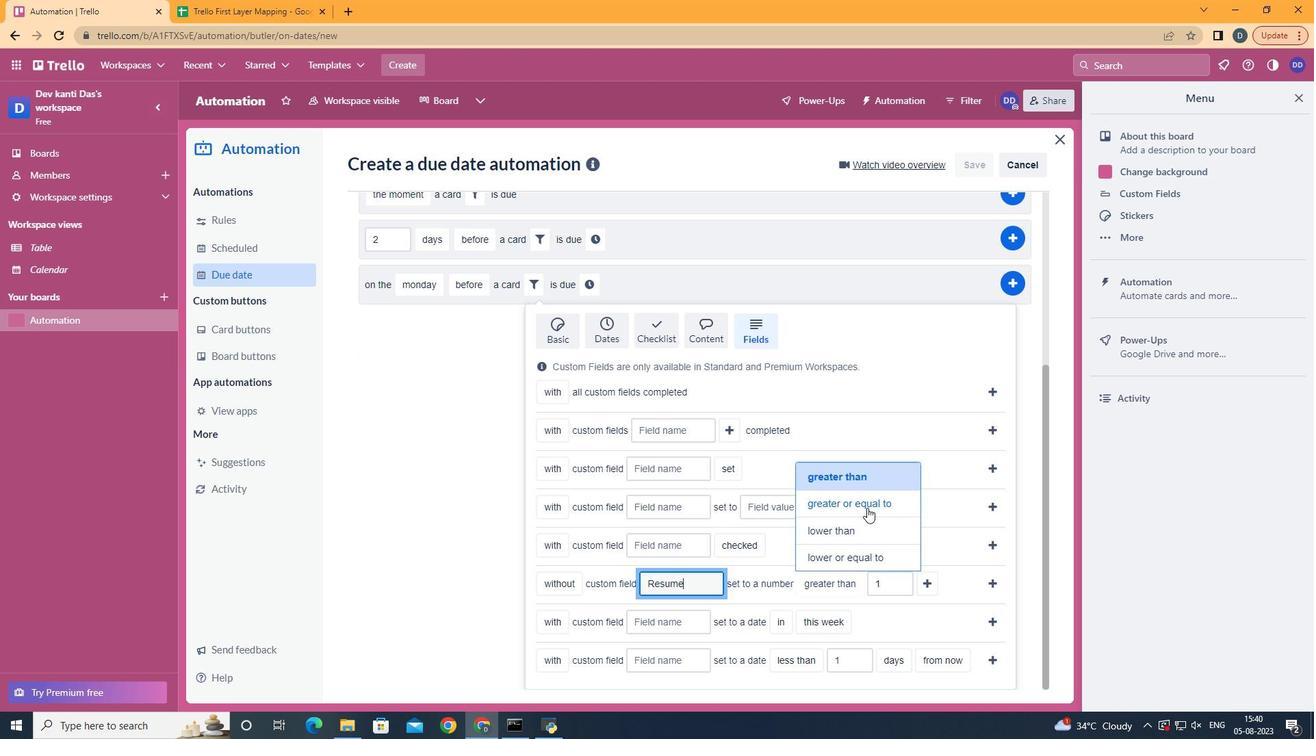 
Action: Mouse pressed left at (867, 508)
Screenshot: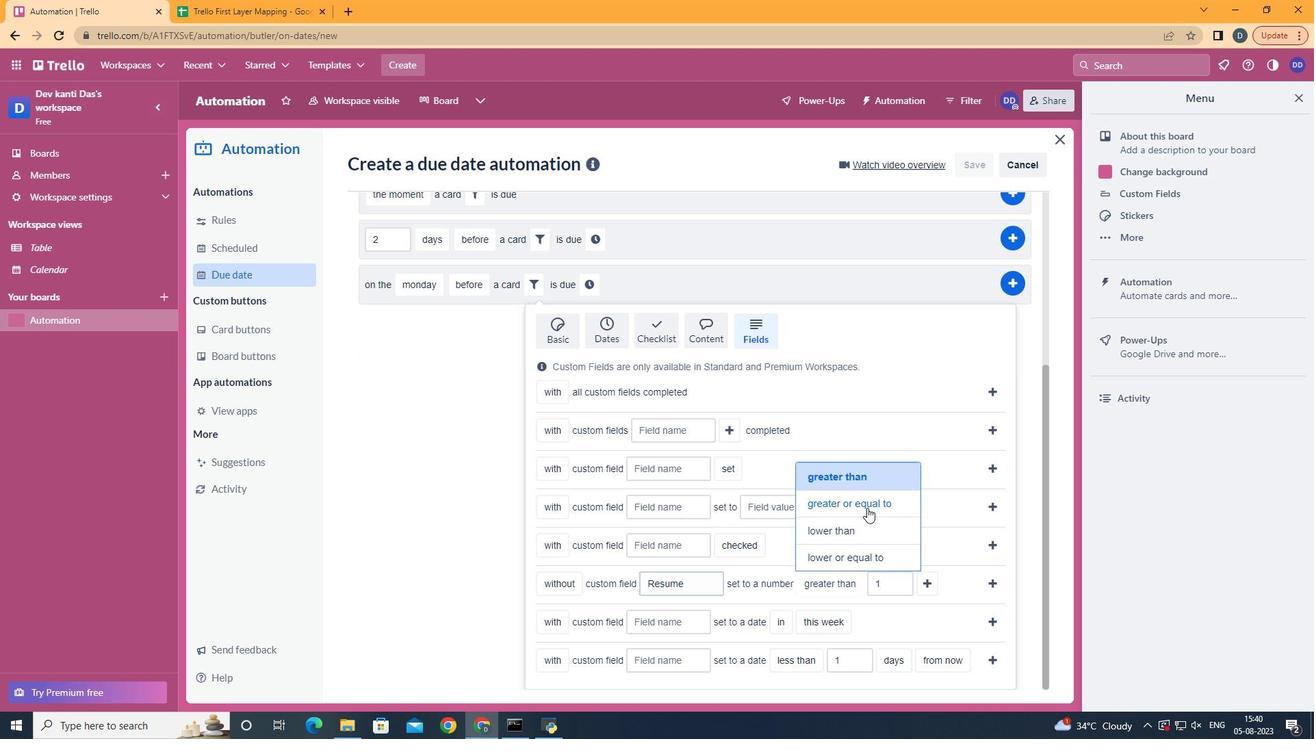
Action: Mouse moved to (950, 584)
Screenshot: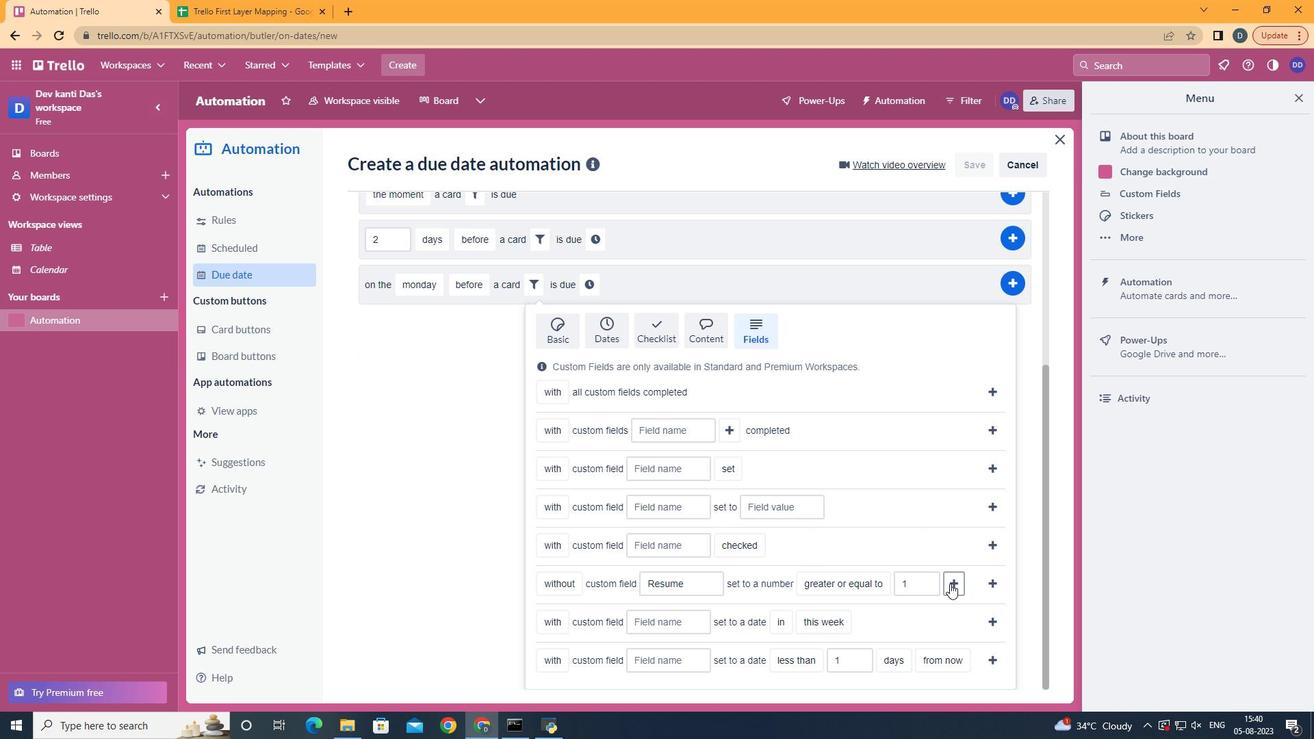 
Action: Mouse pressed left at (950, 584)
Screenshot: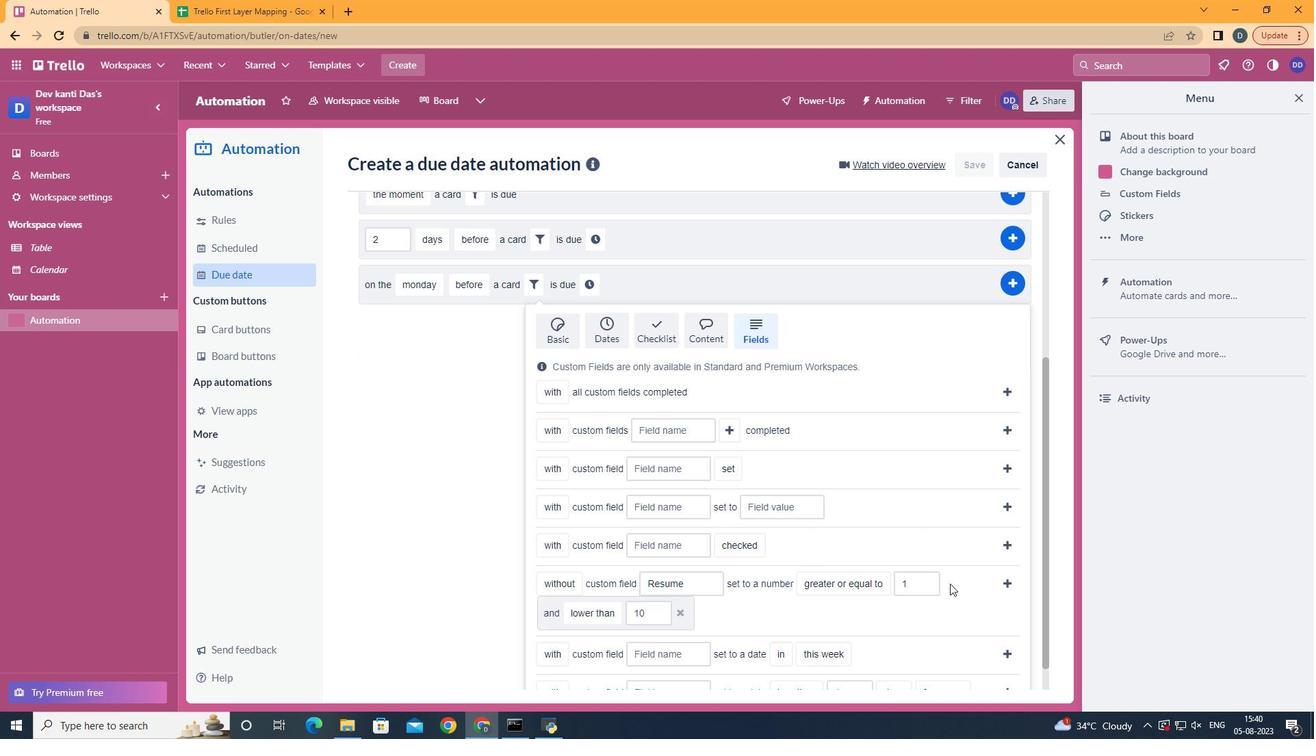 
Action: Mouse moved to (620, 561)
Screenshot: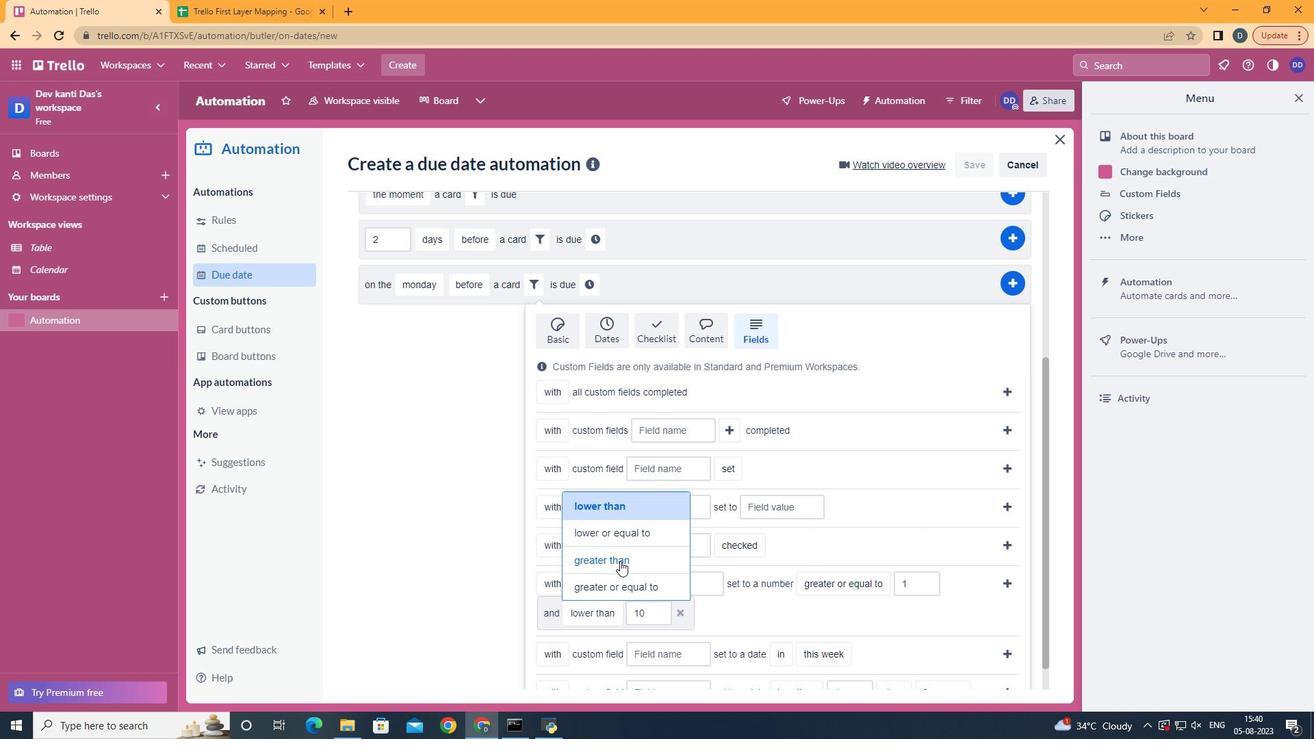 
Action: Mouse pressed left at (620, 561)
Screenshot: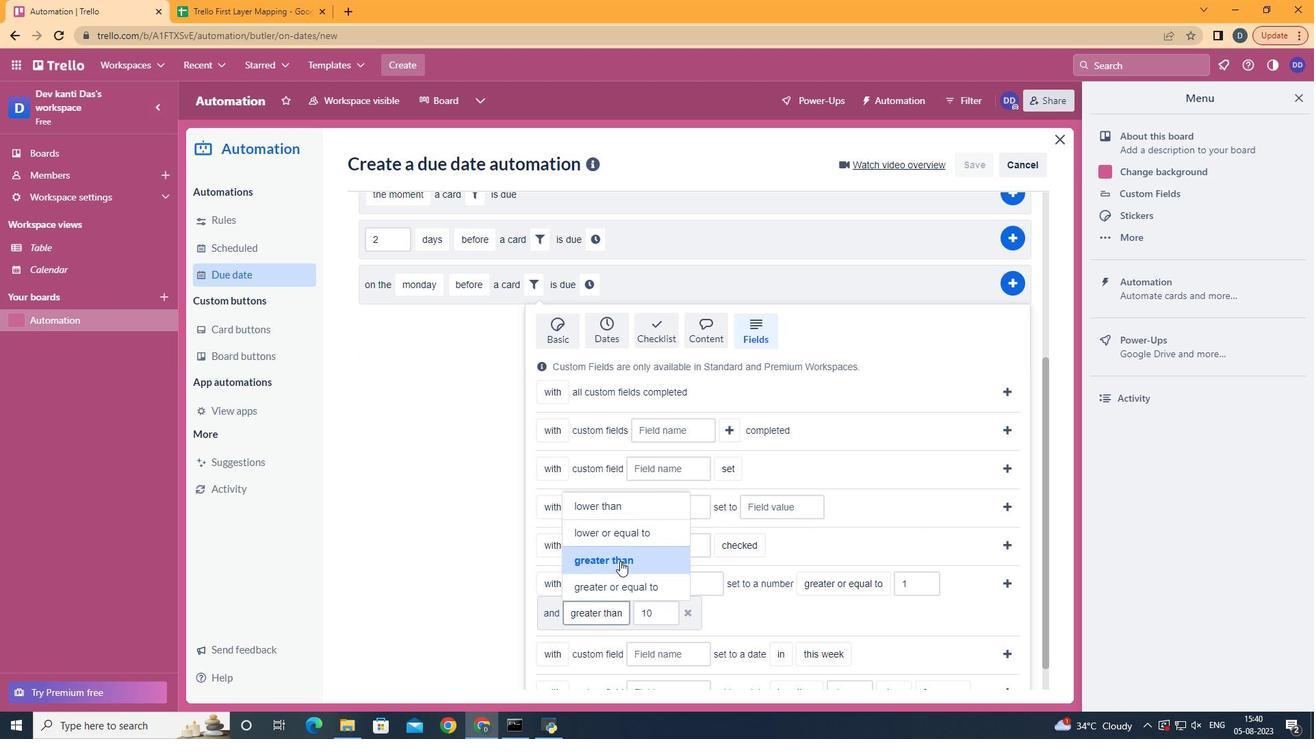 
Action: Mouse moved to (998, 580)
Screenshot: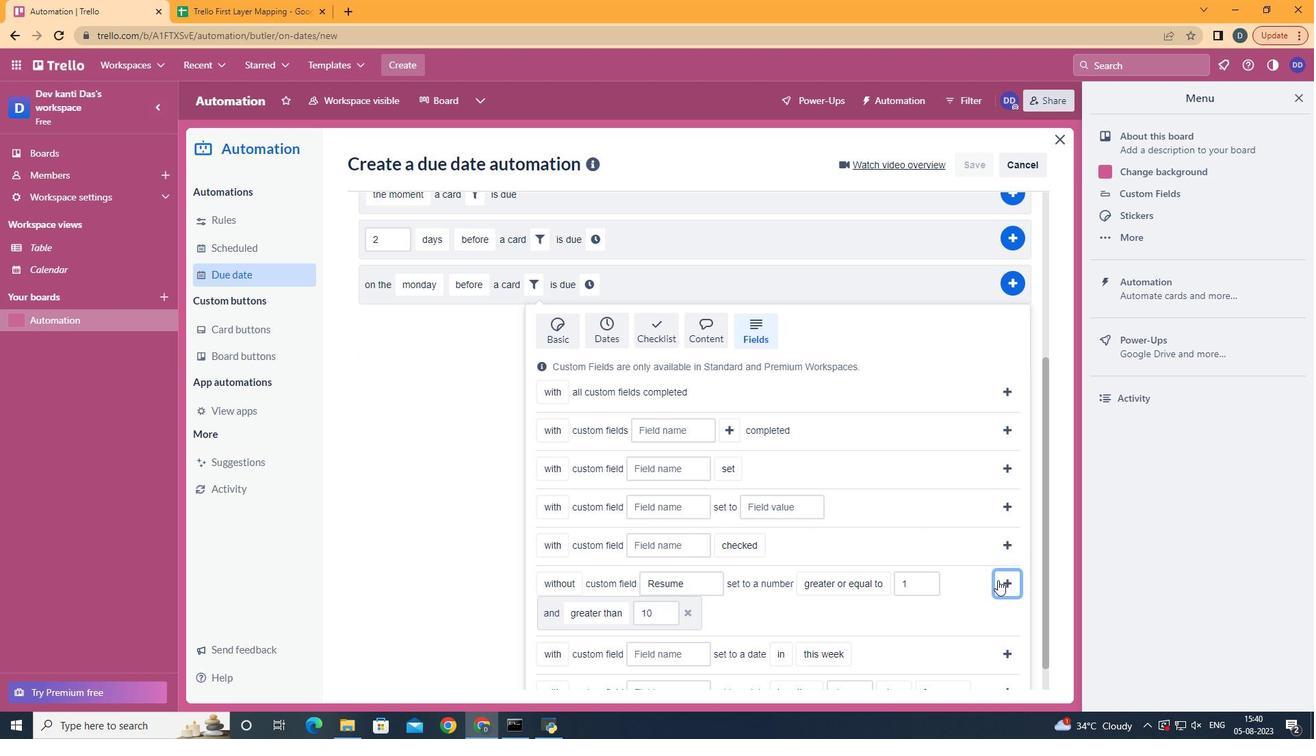 
Action: Mouse pressed left at (998, 580)
Screenshot: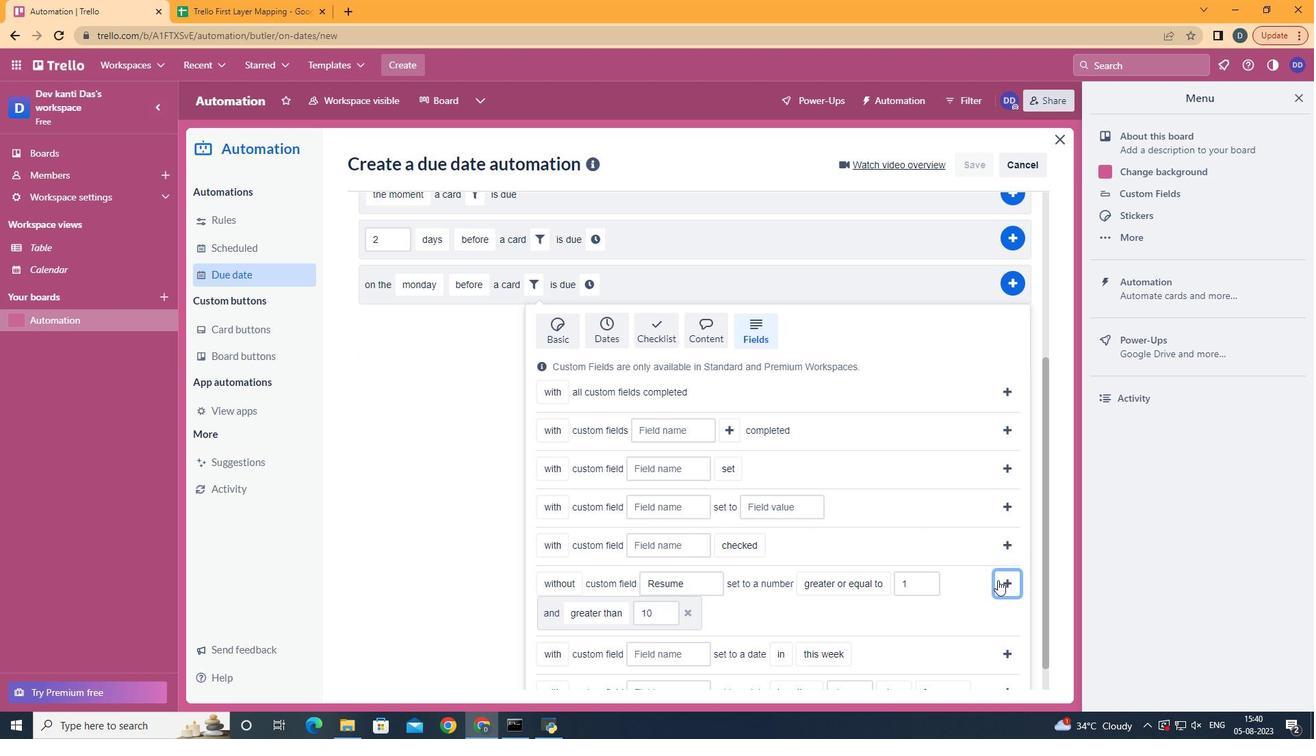 
Action: Mouse moved to (383, 580)
Screenshot: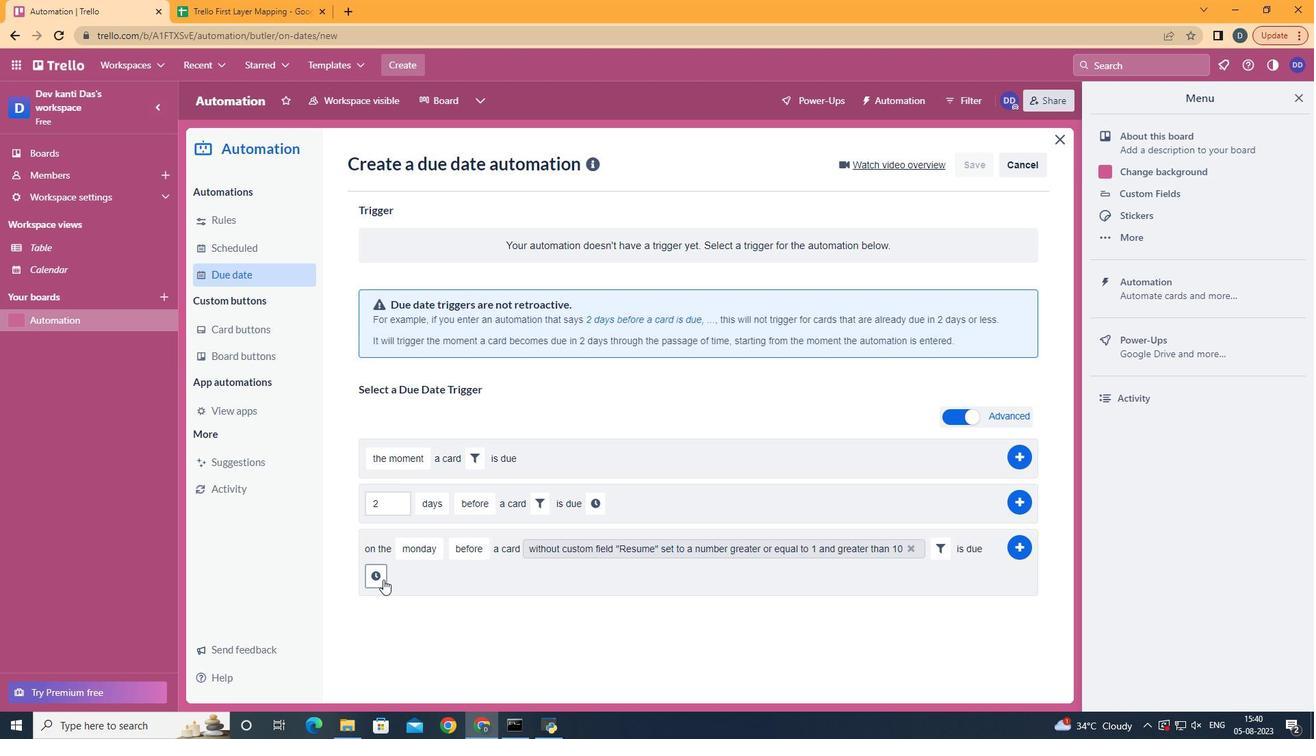 
Action: Mouse pressed left at (383, 580)
Screenshot: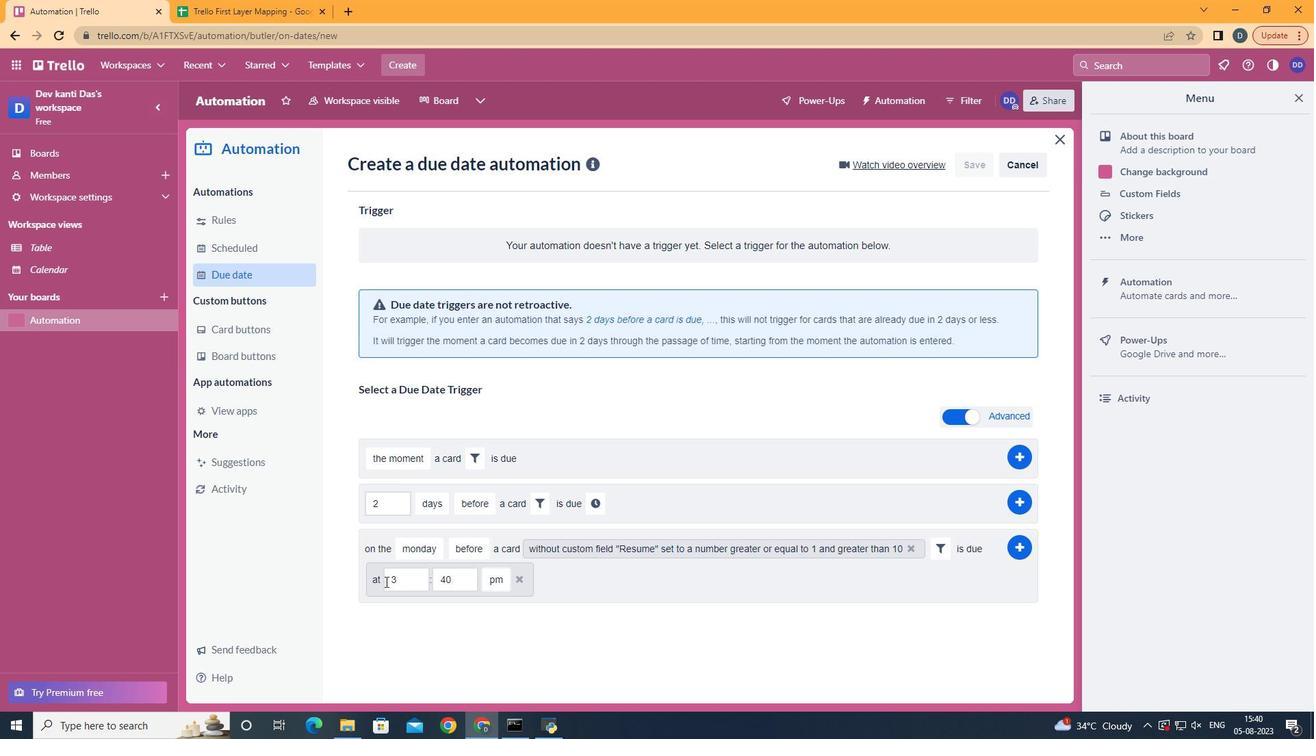 
Action: Mouse moved to (417, 582)
Screenshot: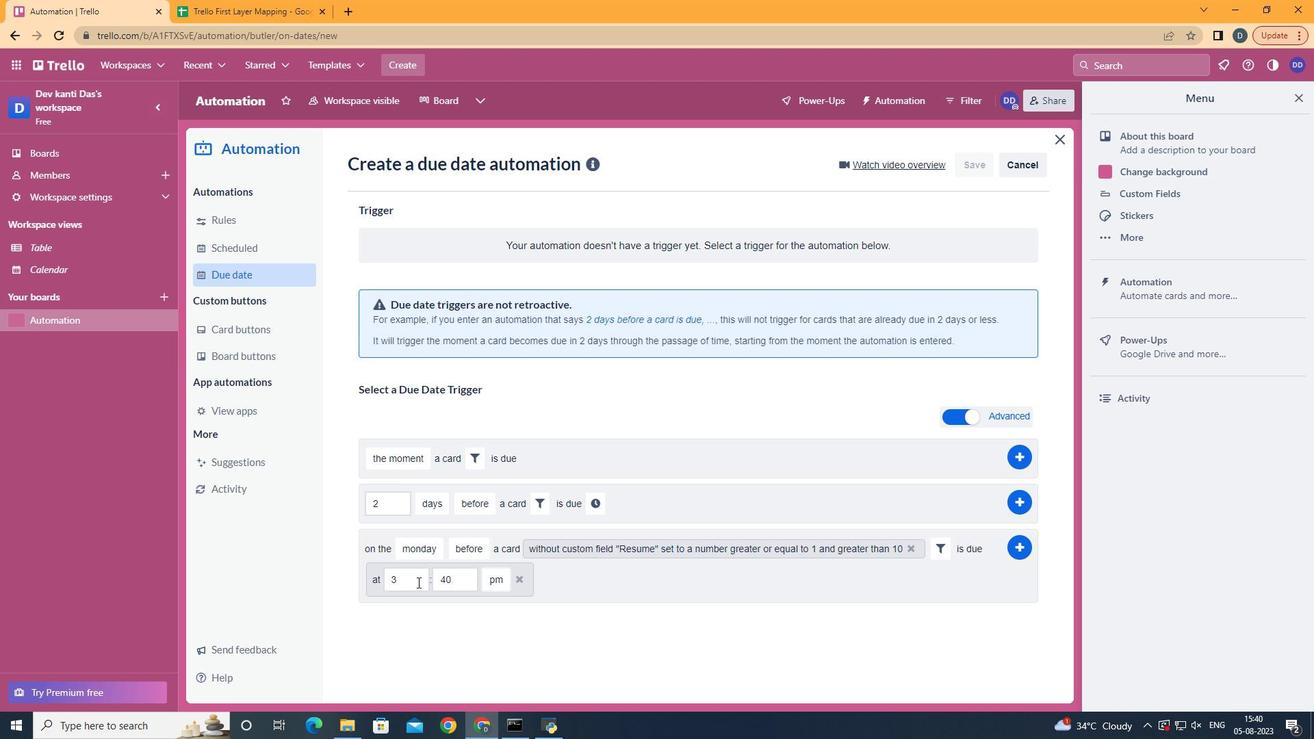 
Action: Mouse pressed left at (417, 582)
Screenshot: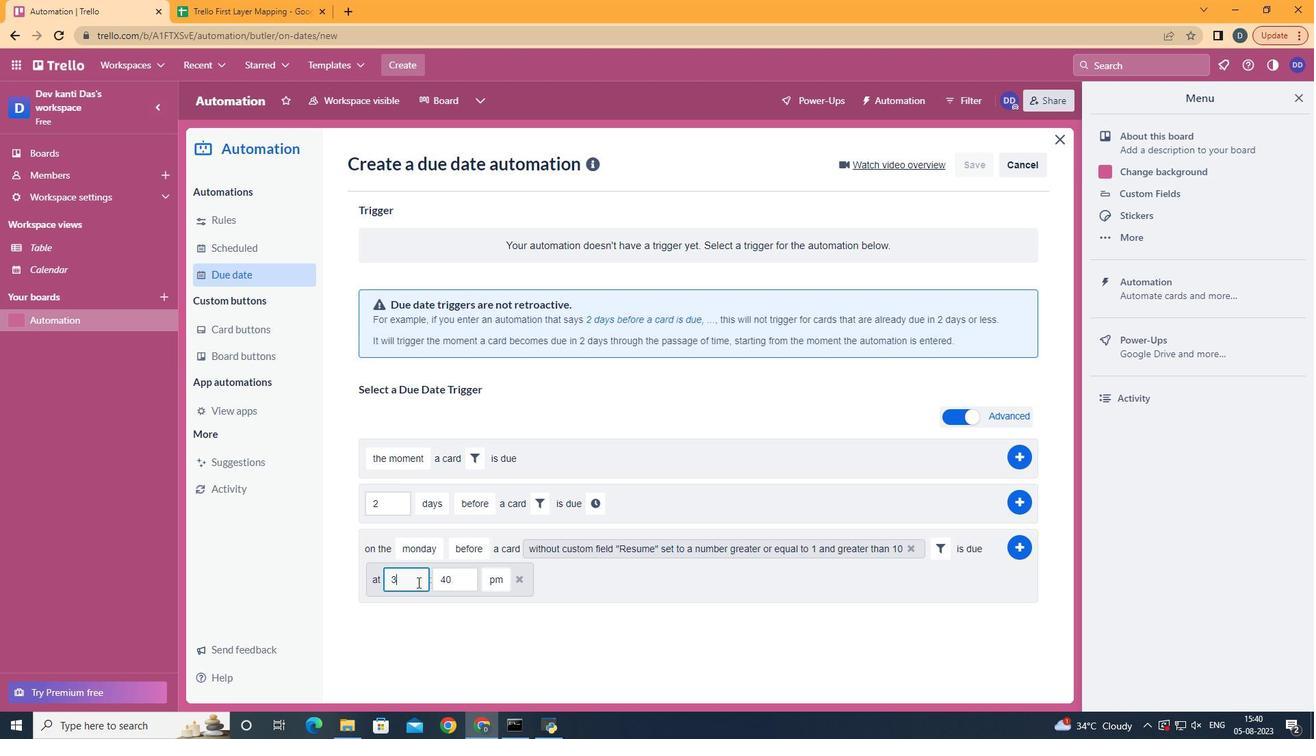 
Action: Mouse moved to (415, 582)
Screenshot: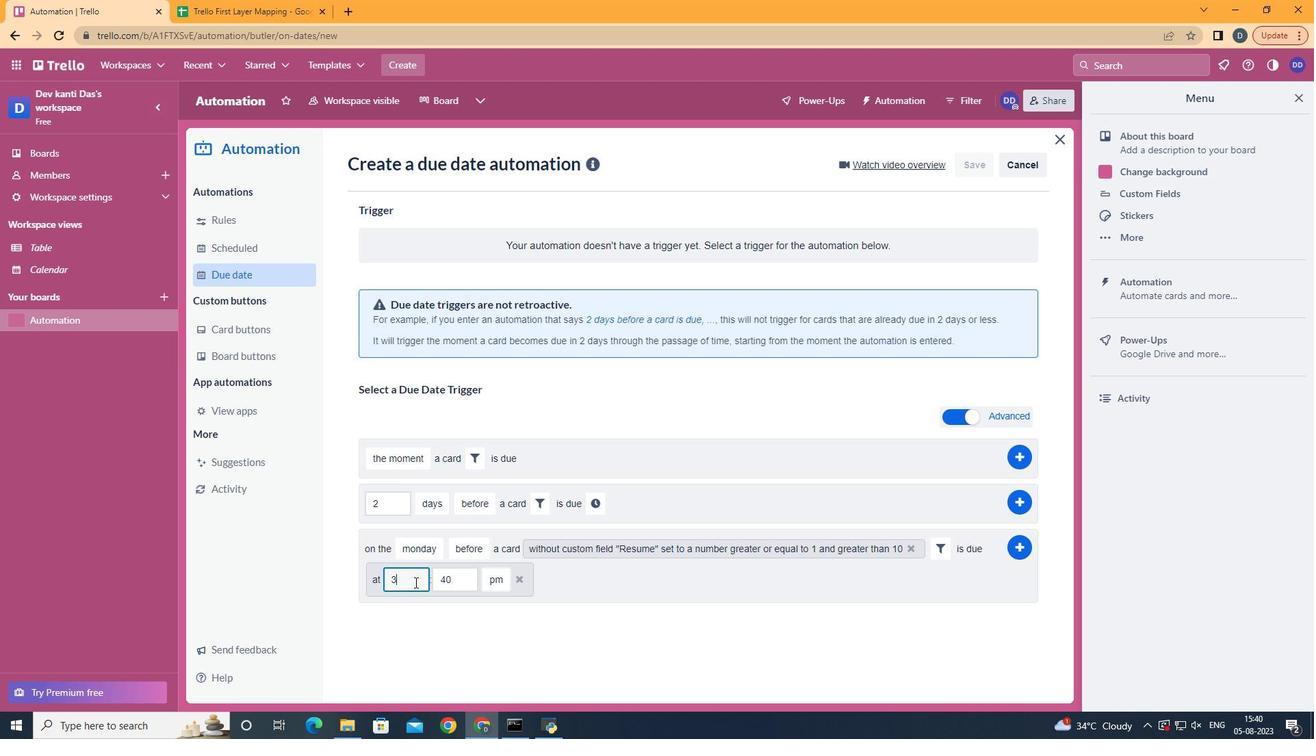 
Action: Key pressed <Key.backspace>11
Screenshot: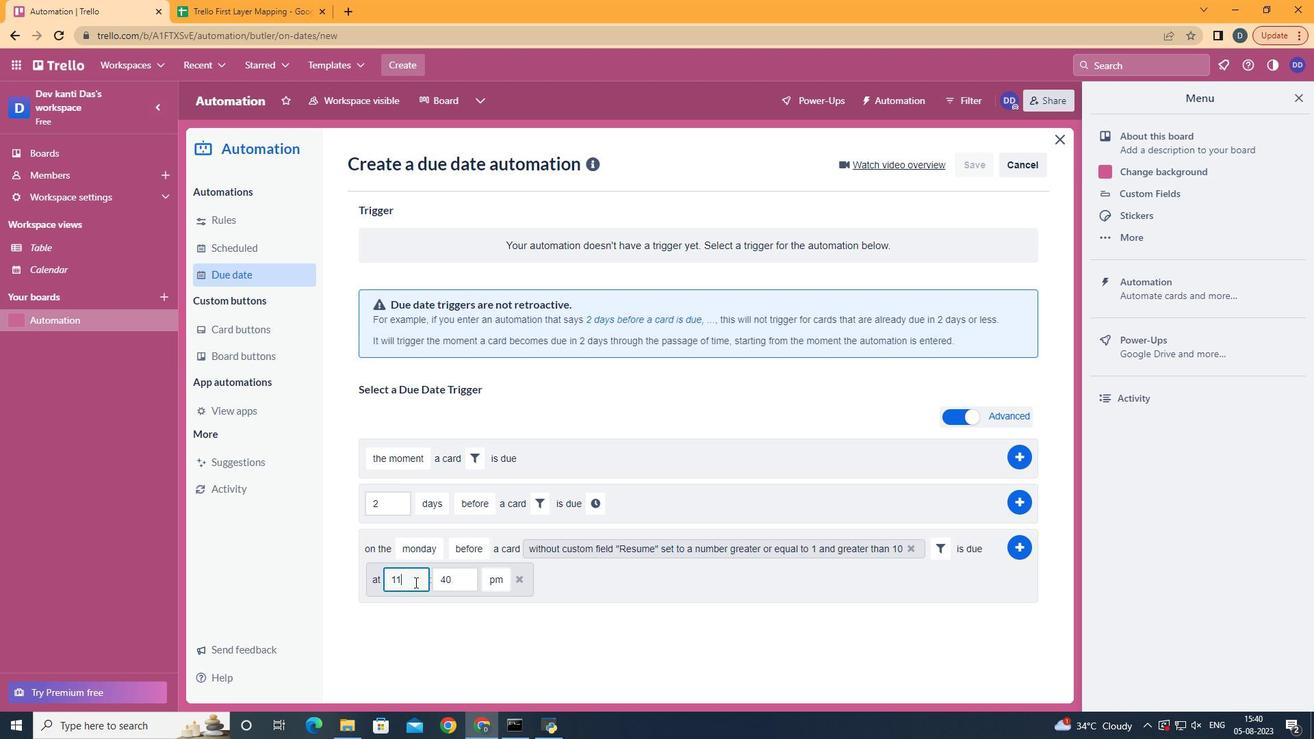 
Action: Mouse moved to (468, 590)
Screenshot: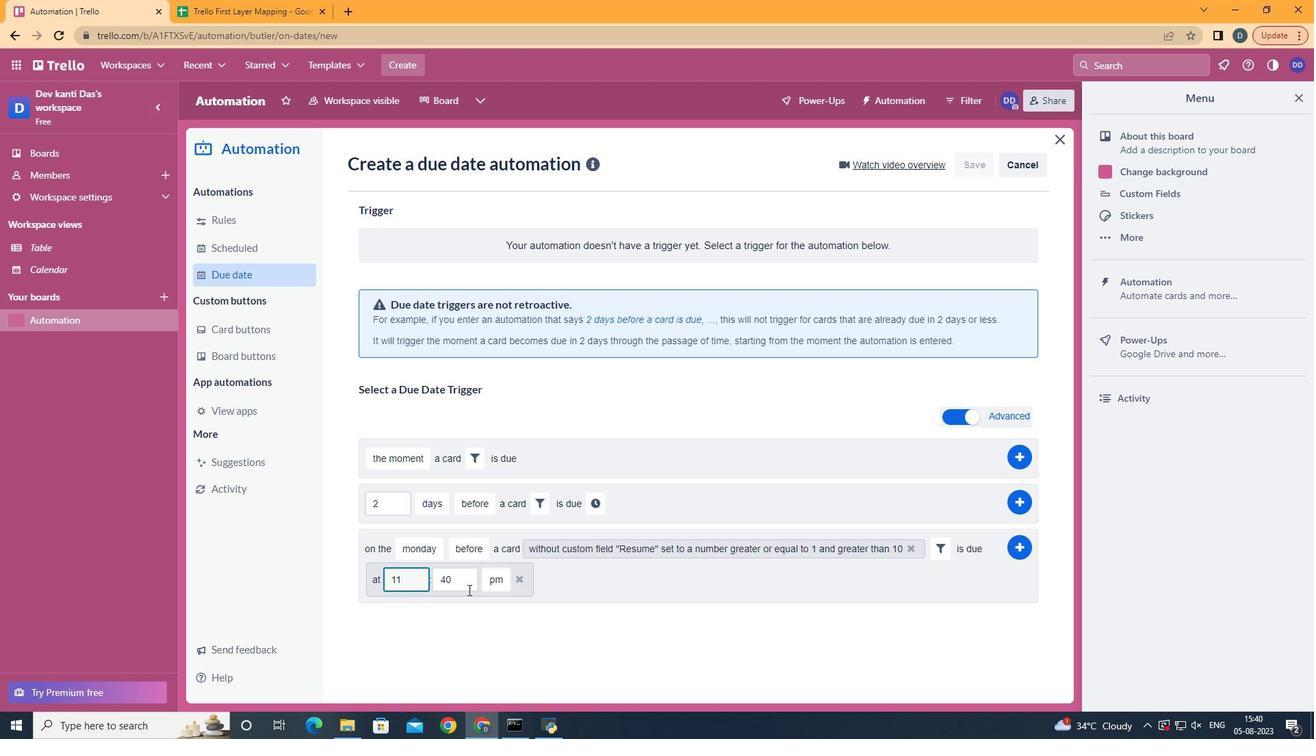 
Action: Mouse pressed left at (468, 590)
Screenshot: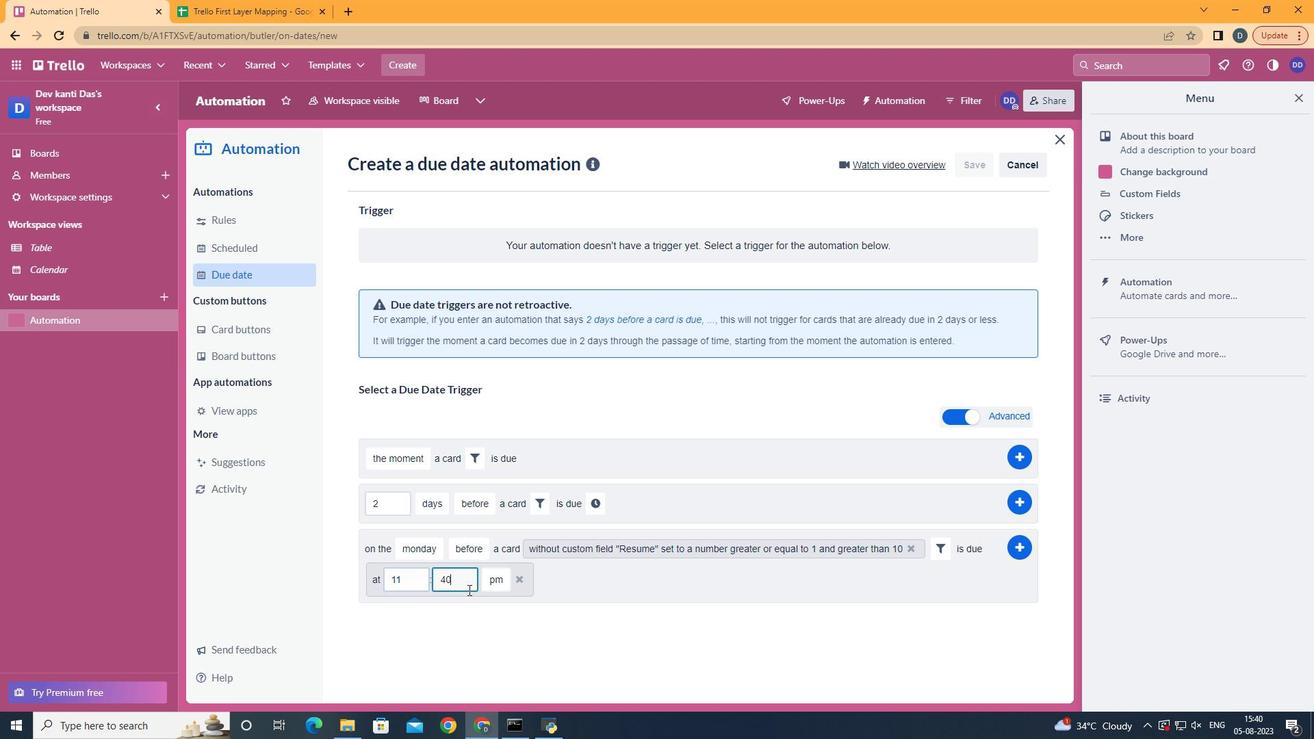 
Action: Key pressed <Key.backspace><Key.backspace>00
Screenshot: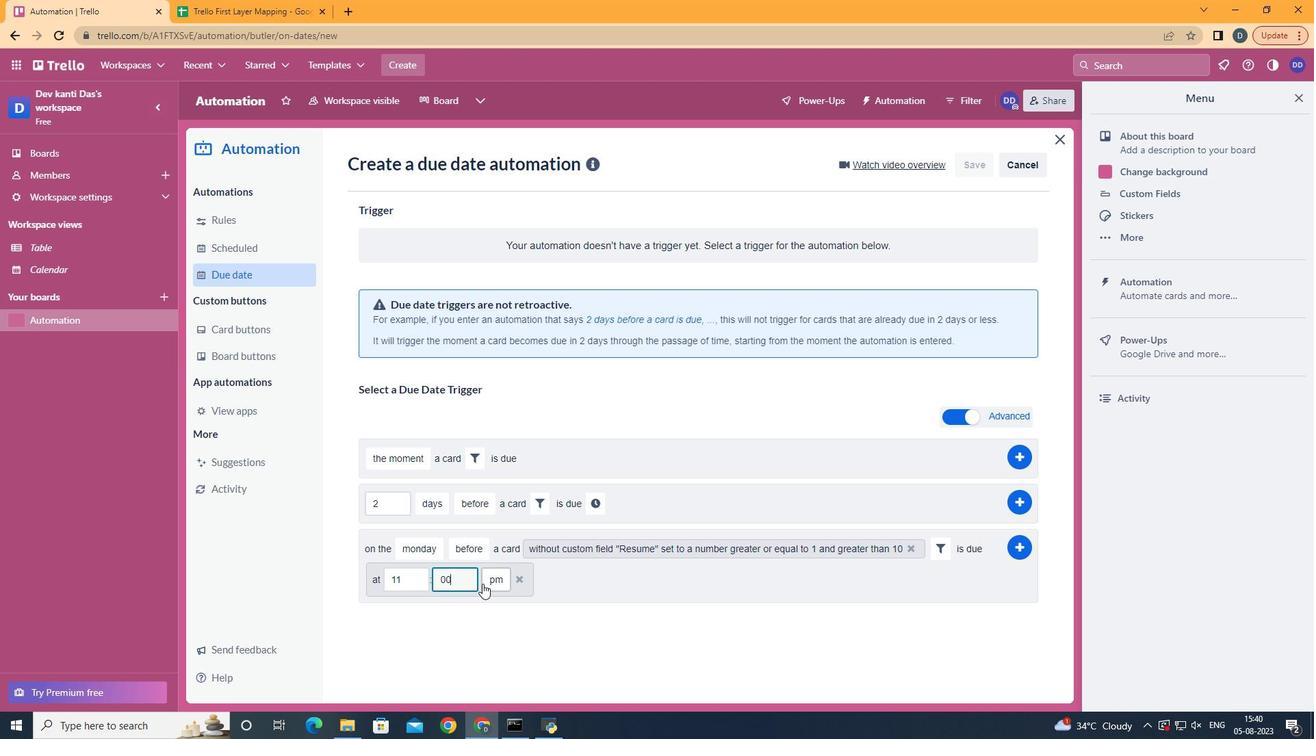 
Action: Mouse moved to (497, 602)
Screenshot: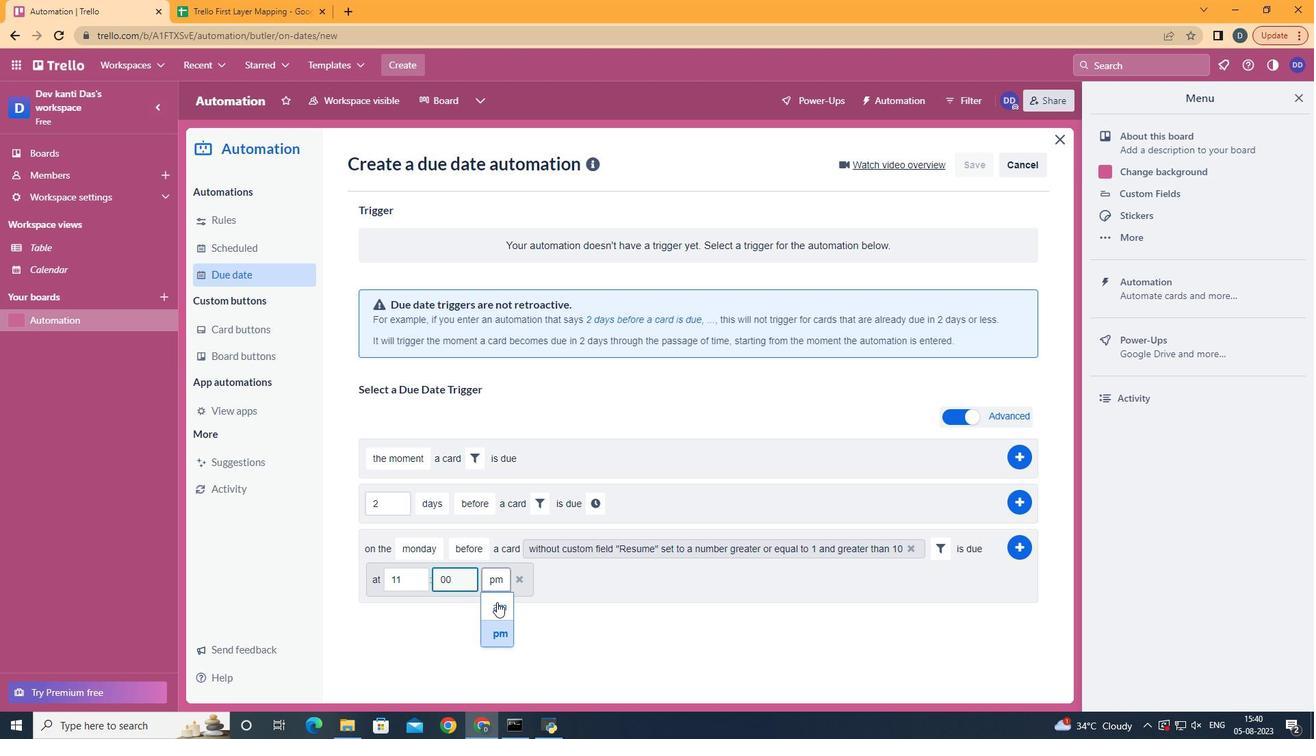 
Action: Mouse pressed left at (497, 602)
Screenshot: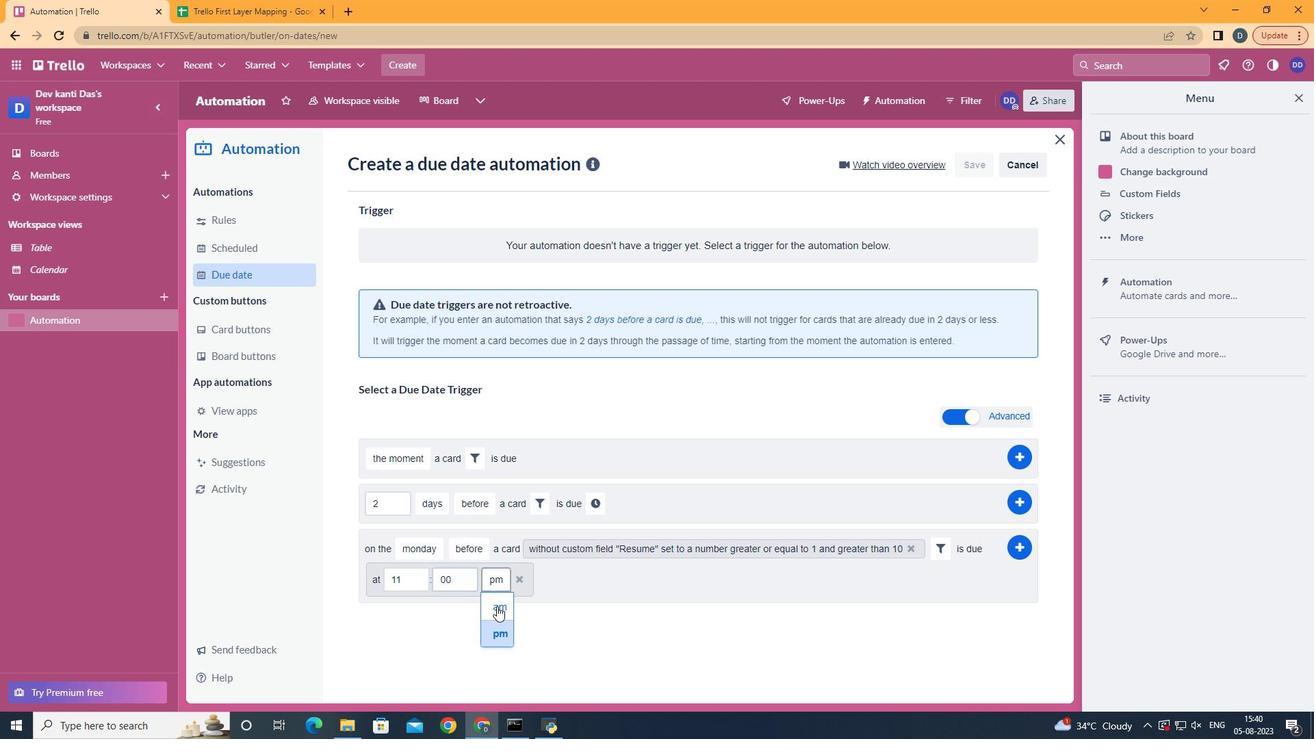 
Action: Mouse moved to (1012, 553)
Screenshot: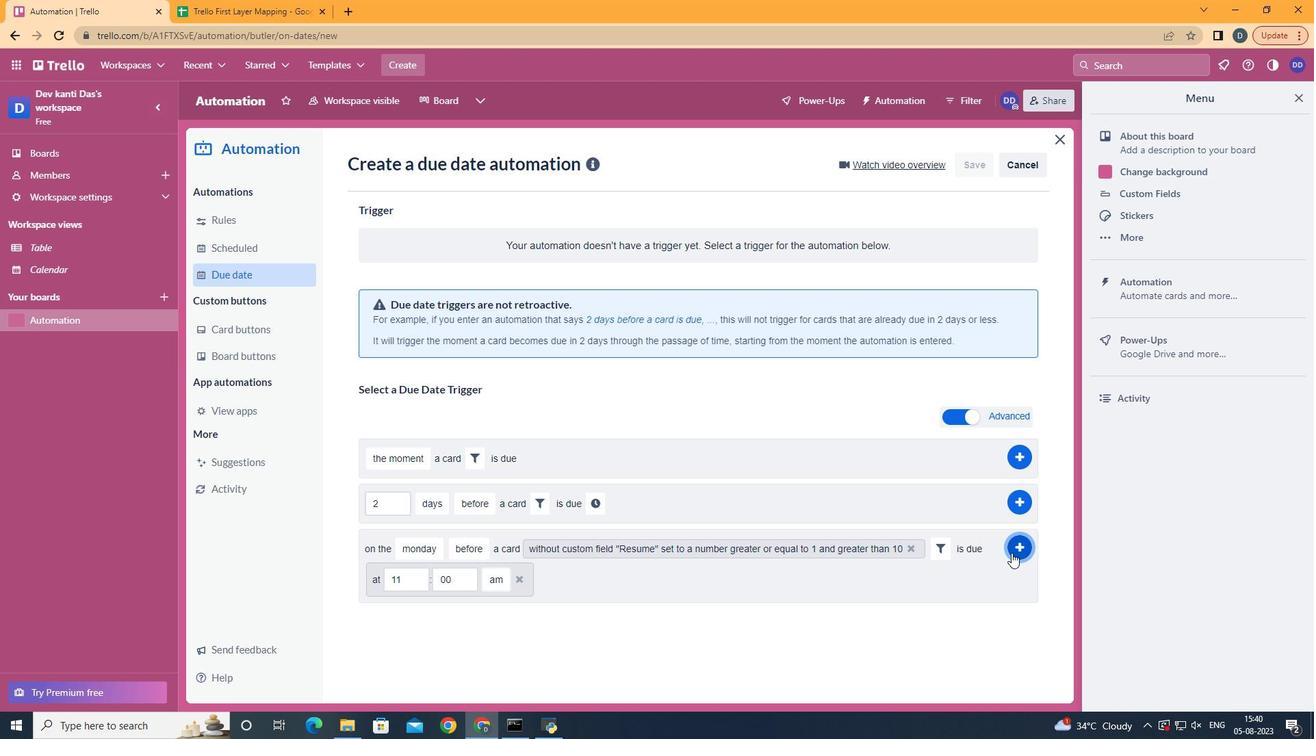 
Action: Mouse pressed left at (1012, 553)
Screenshot: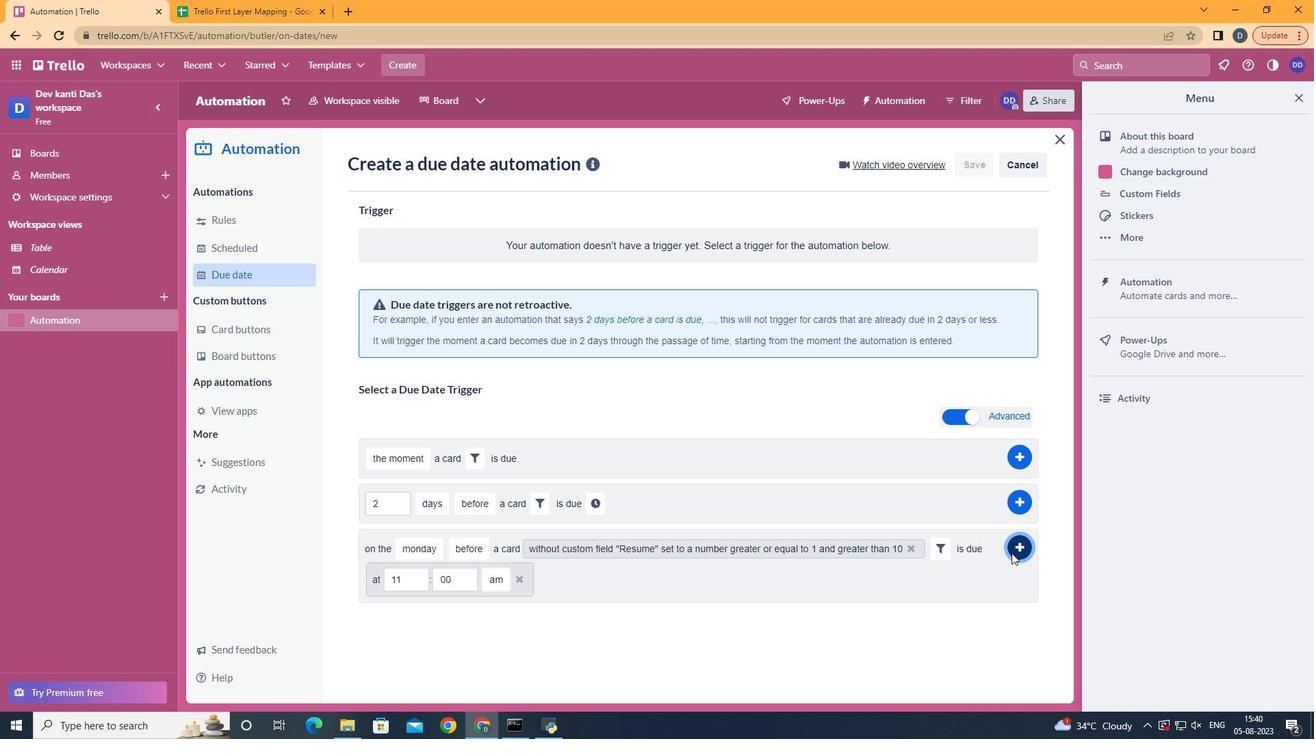
Action: Mouse moved to (730, 237)
Screenshot: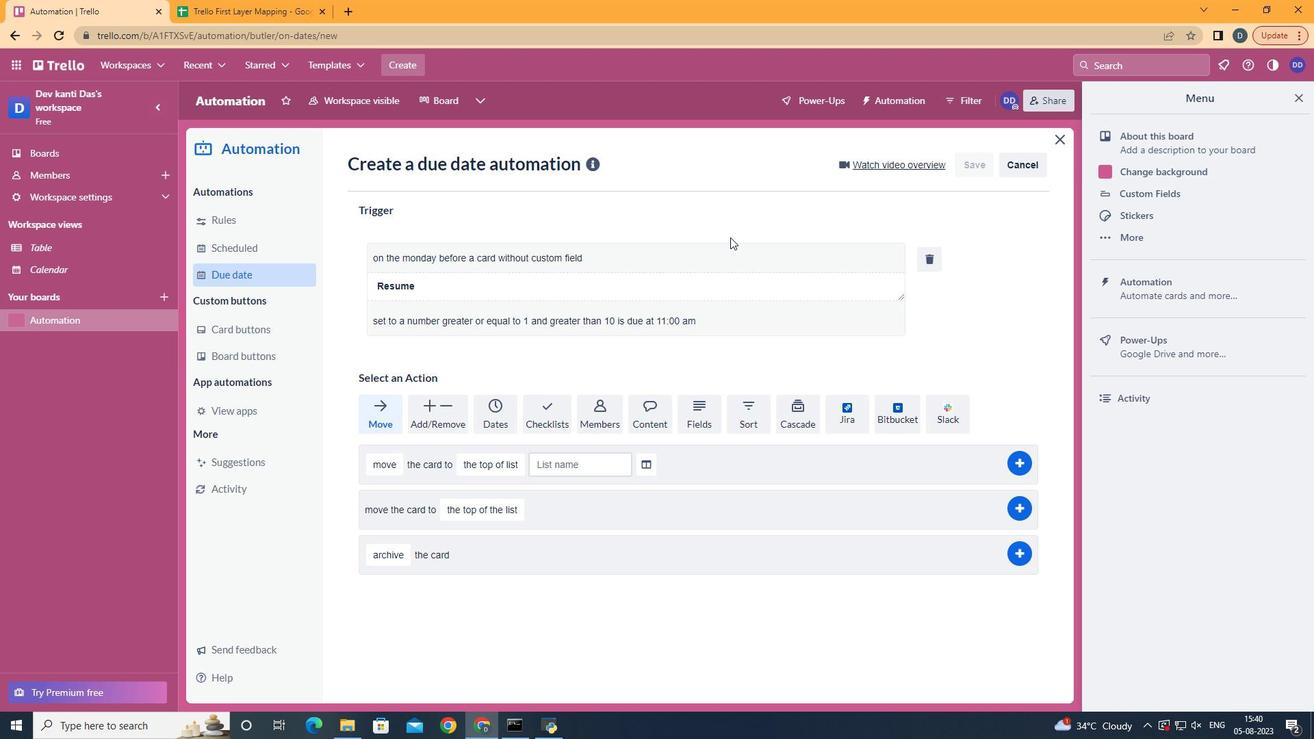 
